 Task: Search one way flight ticket for 5 adults, 1 child, 2 infants in seat and 1 infant on lap in business from Aguadilla: Rafael Hernndez Airport to Fort Wayne: Fort Wayne International Airport on 8-4-2023. Choice of flights is Sun country airlines. Number of bags: 2 checked bags. Outbound departure time preference is 22:00.
Action: Mouse moved to (335, 282)
Screenshot: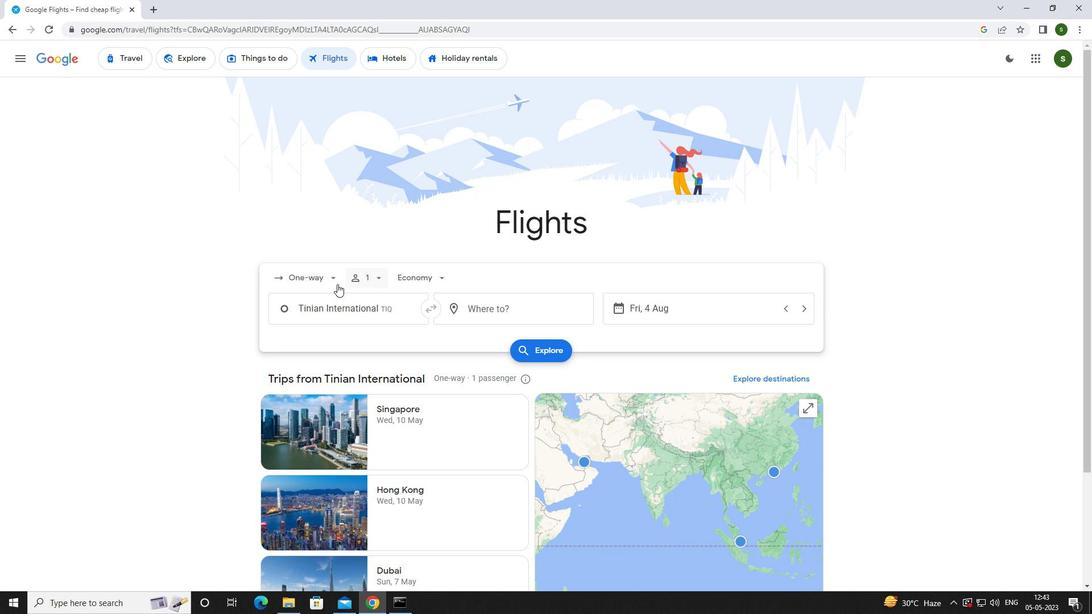 
Action: Mouse pressed left at (335, 282)
Screenshot: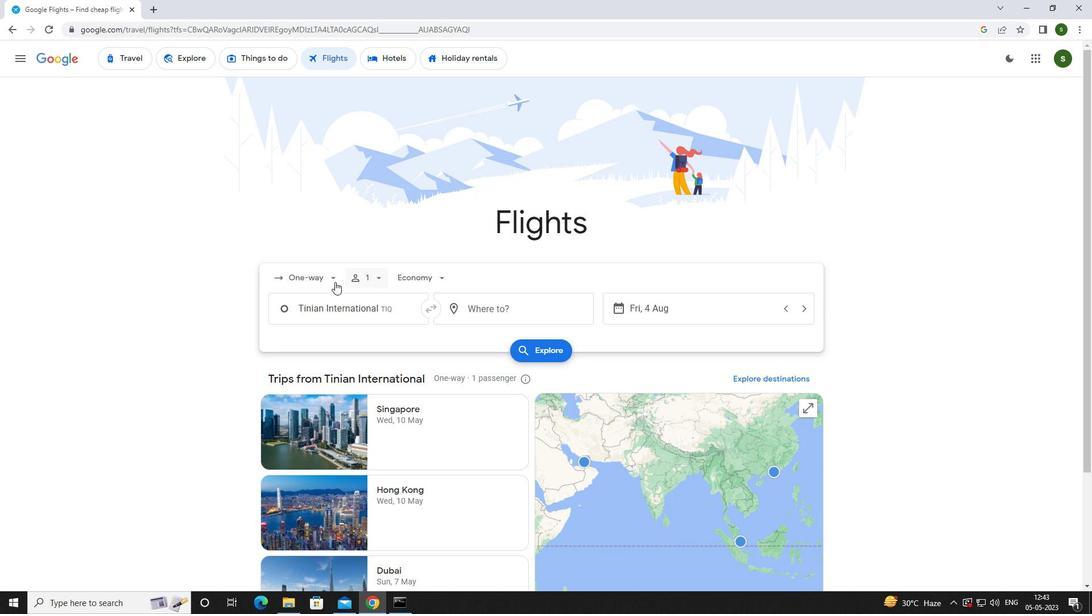 
Action: Mouse moved to (326, 324)
Screenshot: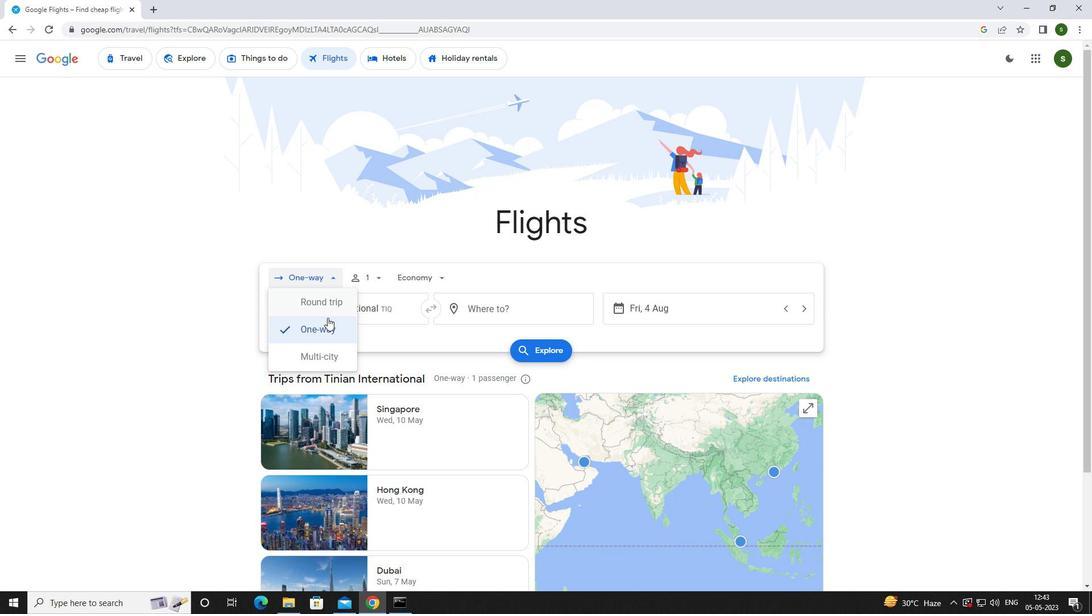 
Action: Mouse pressed left at (326, 324)
Screenshot: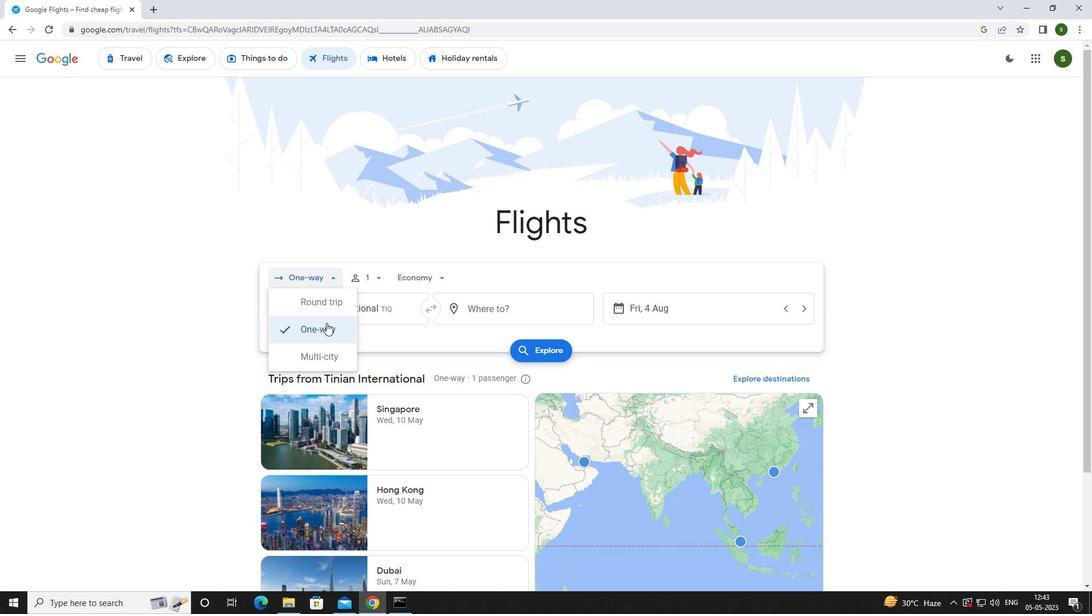 
Action: Mouse moved to (376, 279)
Screenshot: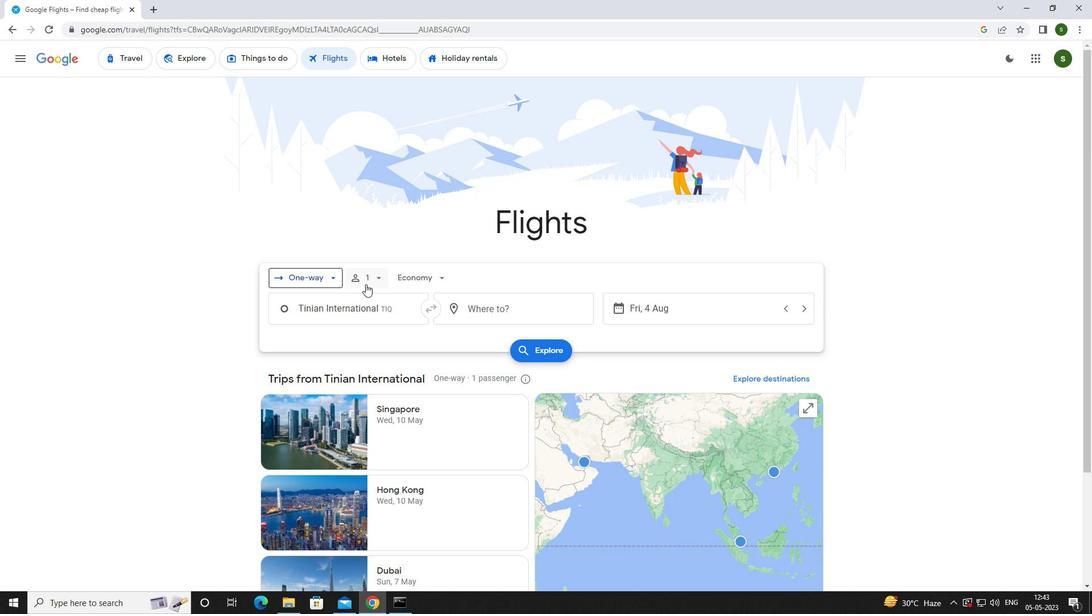 
Action: Mouse pressed left at (376, 279)
Screenshot: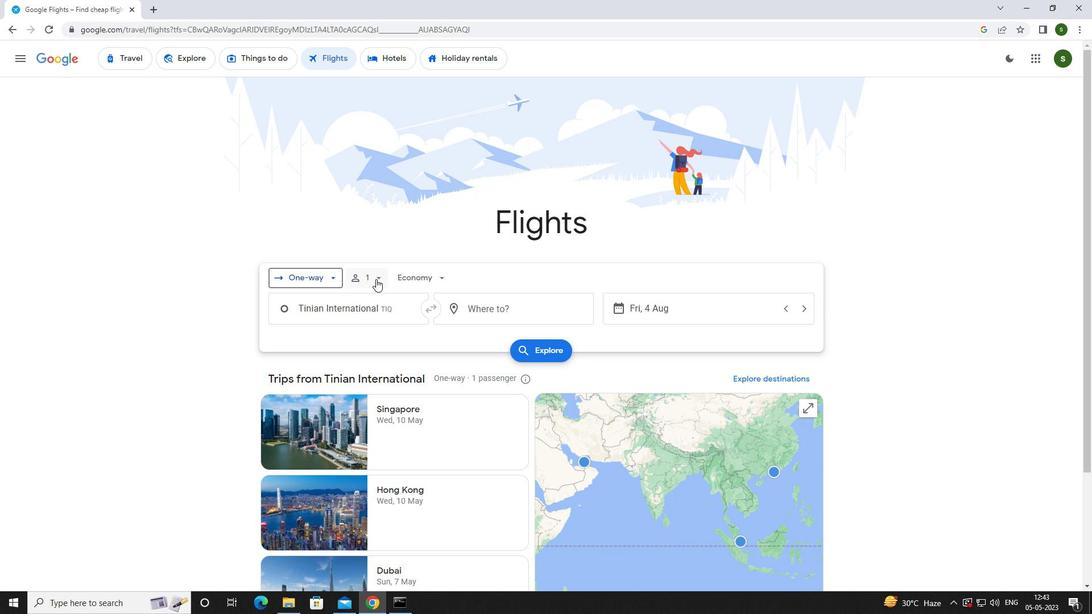 
Action: Mouse moved to (463, 301)
Screenshot: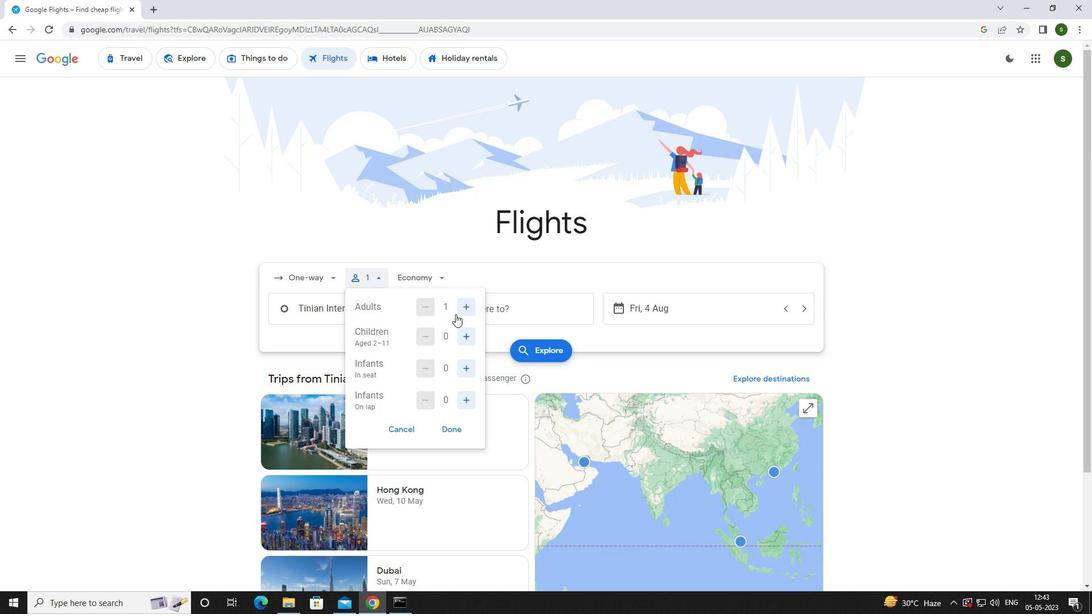 
Action: Mouse pressed left at (463, 301)
Screenshot: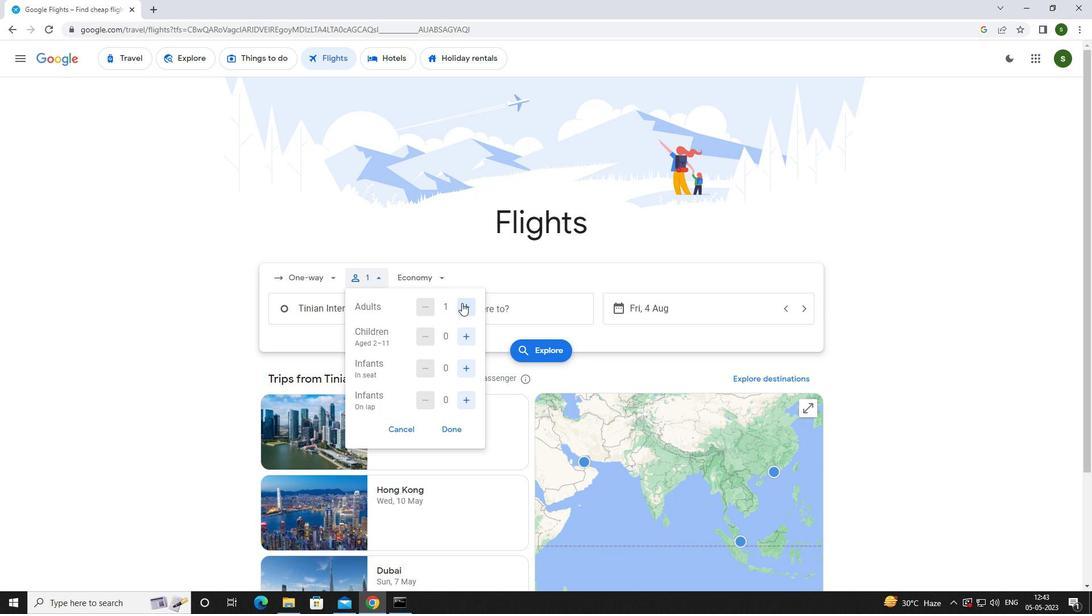 
Action: Mouse pressed left at (463, 301)
Screenshot: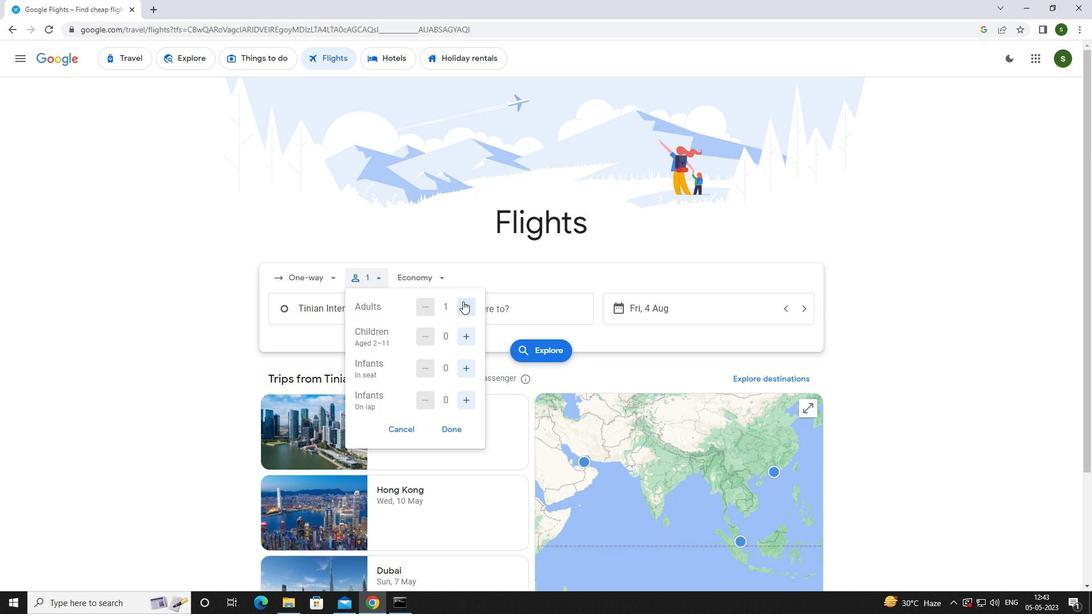 
Action: Mouse pressed left at (463, 301)
Screenshot: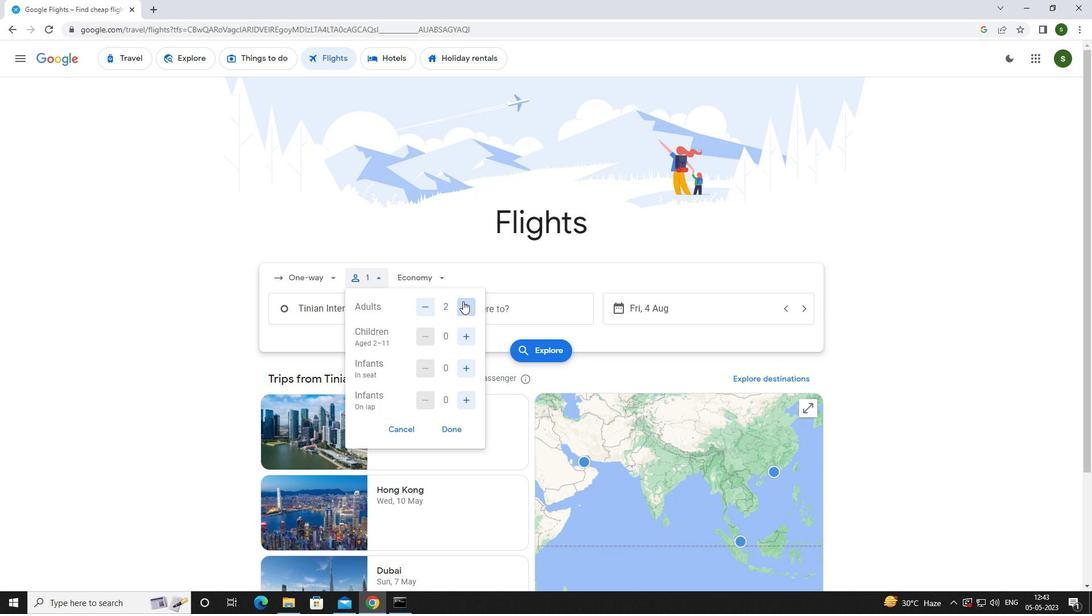 
Action: Mouse pressed left at (463, 301)
Screenshot: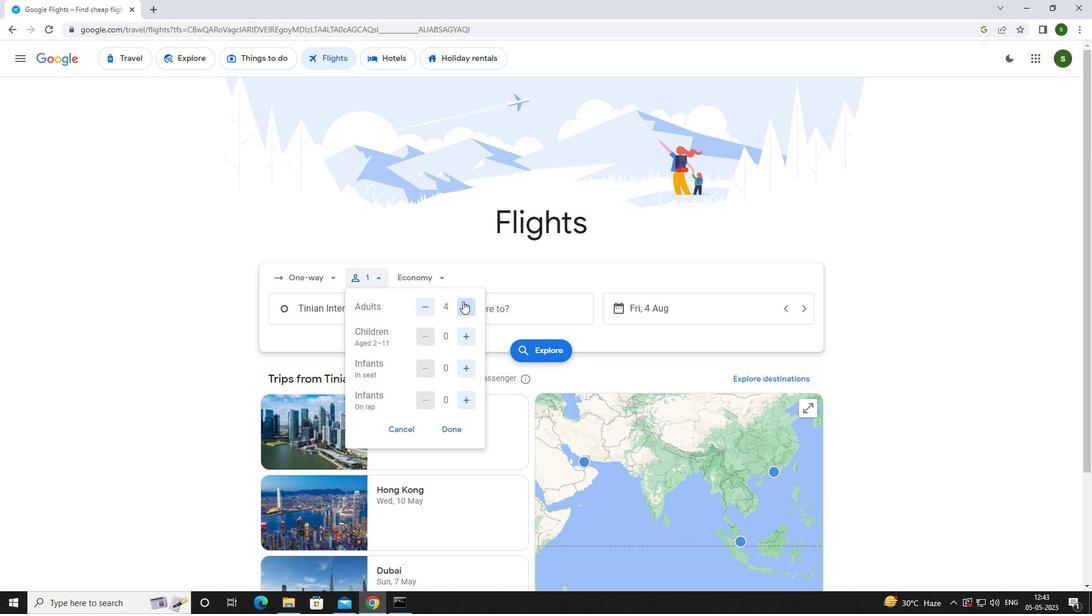 
Action: Mouse moved to (466, 330)
Screenshot: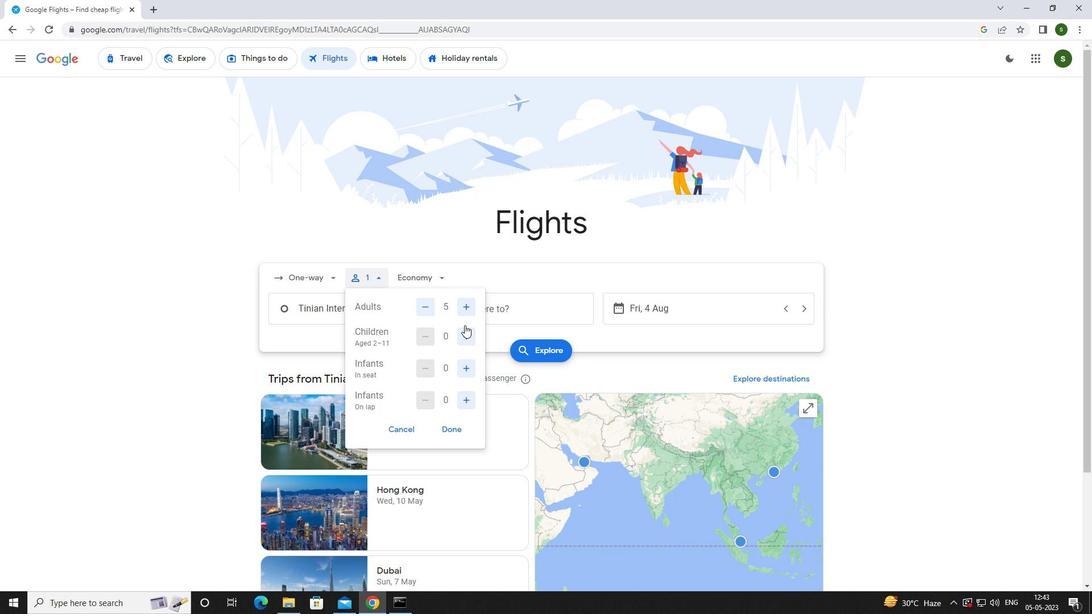 
Action: Mouse pressed left at (466, 330)
Screenshot: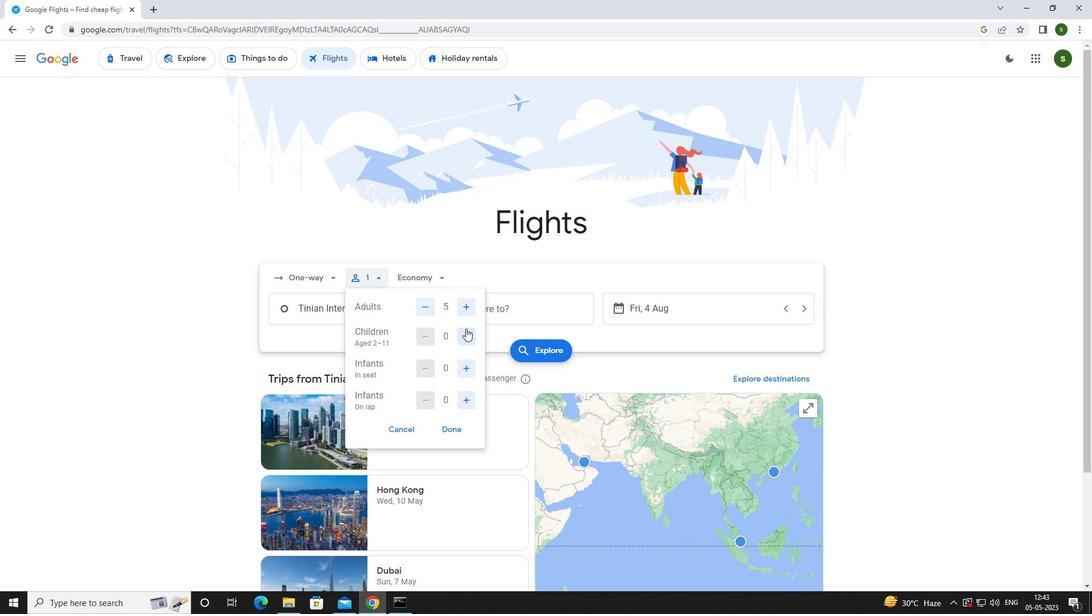 
Action: Mouse moved to (466, 364)
Screenshot: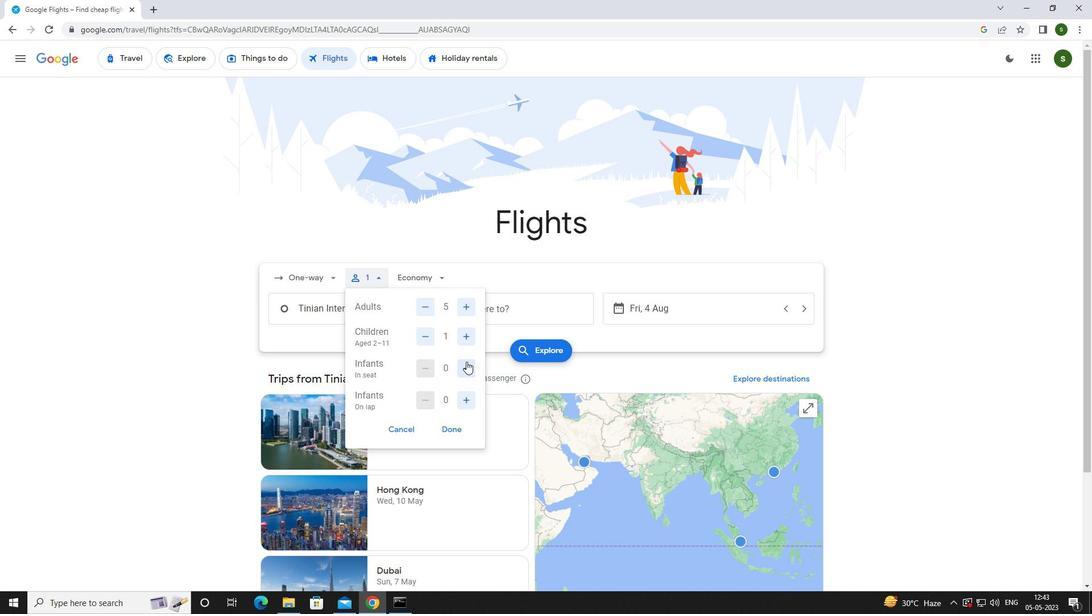 
Action: Mouse pressed left at (466, 364)
Screenshot: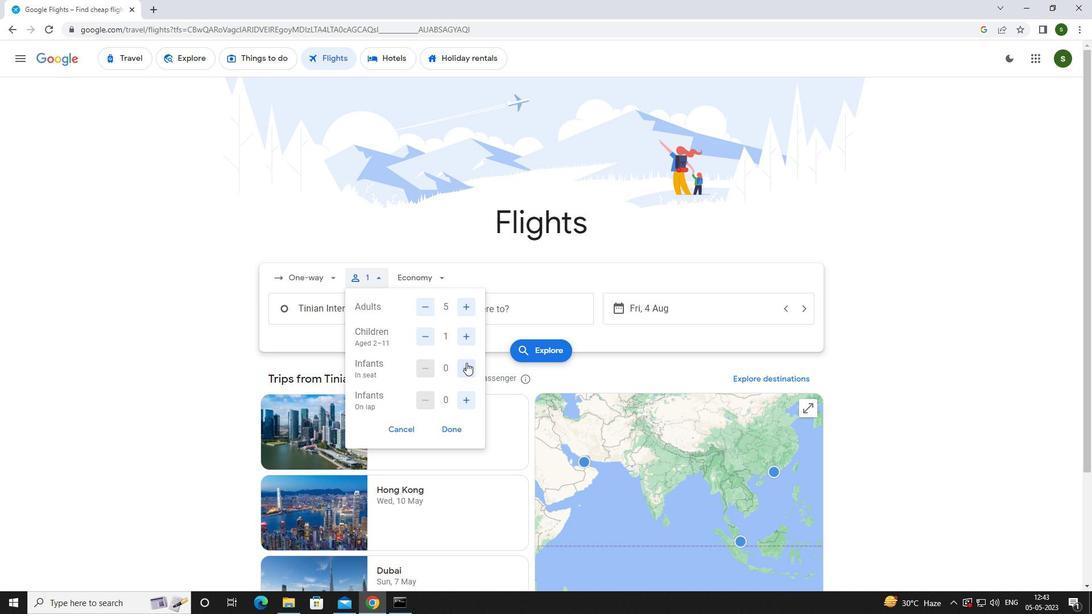 
Action: Mouse moved to (466, 364)
Screenshot: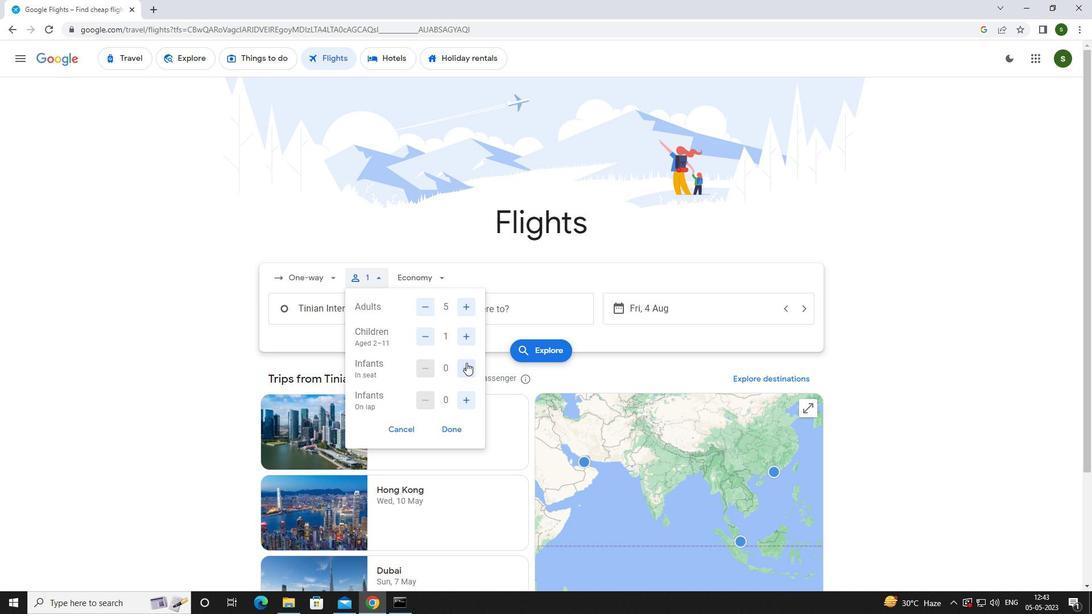 
Action: Mouse pressed left at (466, 364)
Screenshot: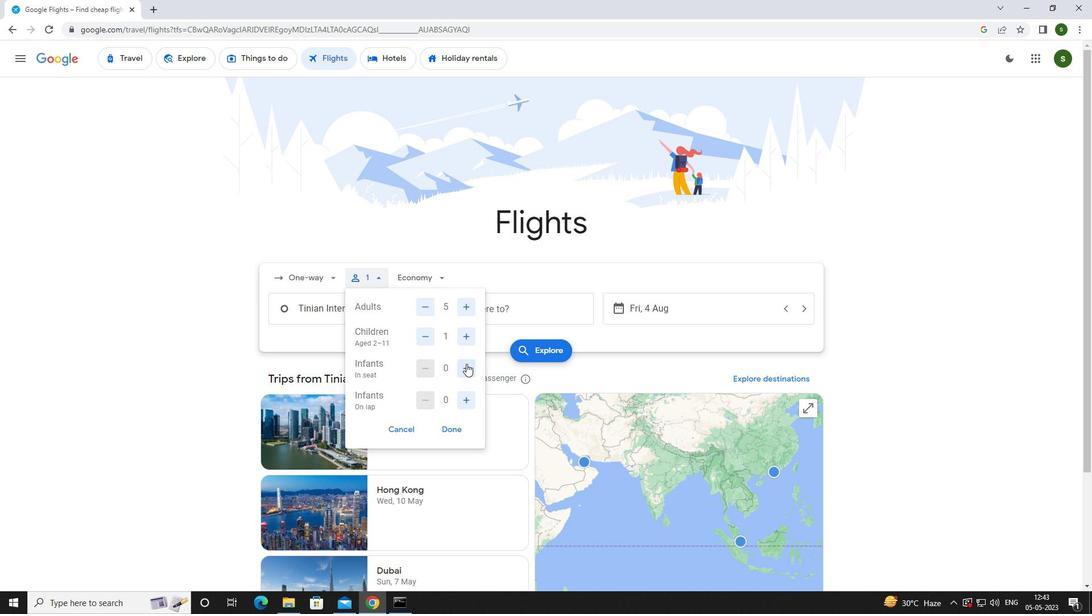 
Action: Mouse moved to (461, 402)
Screenshot: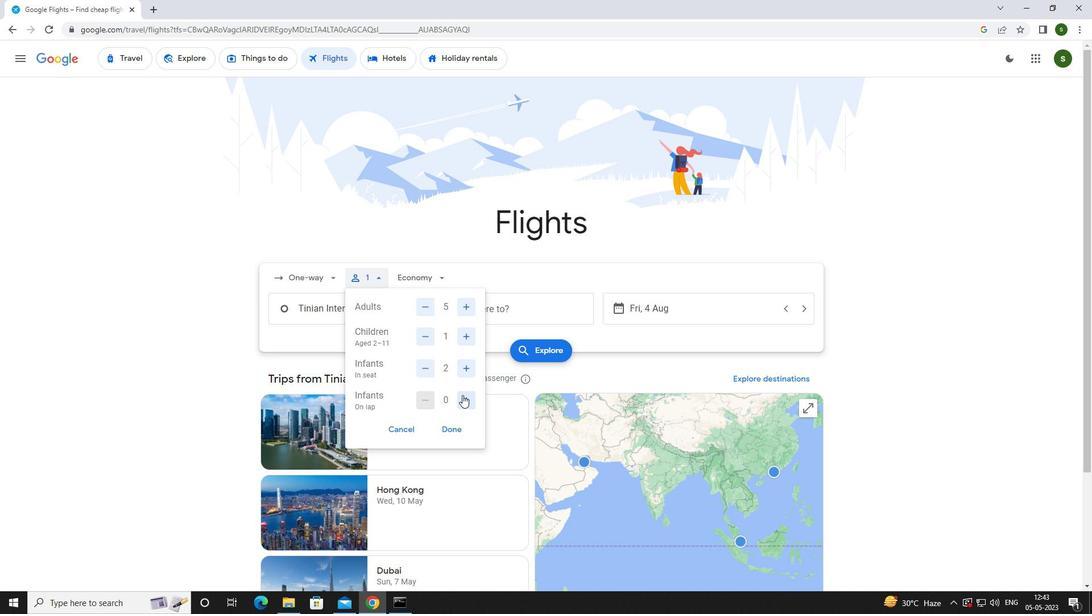 
Action: Mouse pressed left at (461, 402)
Screenshot: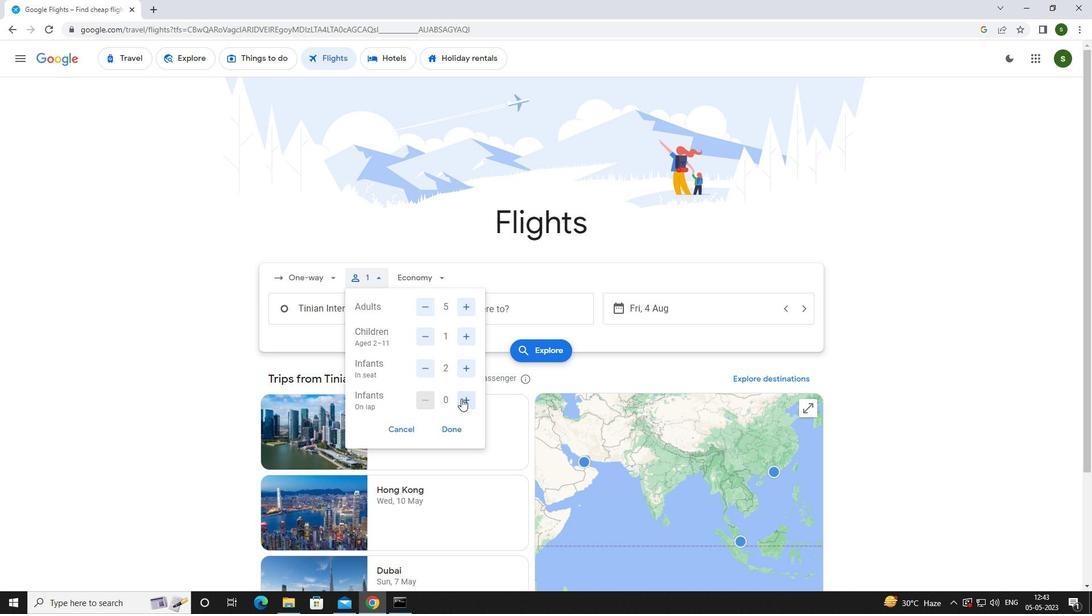 
Action: Mouse moved to (447, 279)
Screenshot: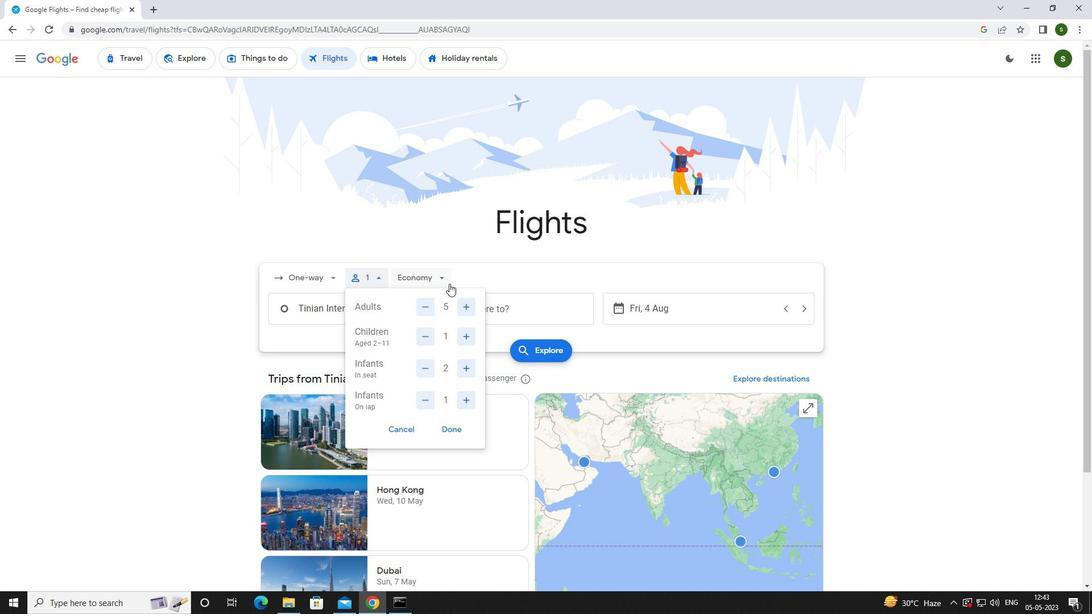
Action: Mouse pressed left at (447, 279)
Screenshot: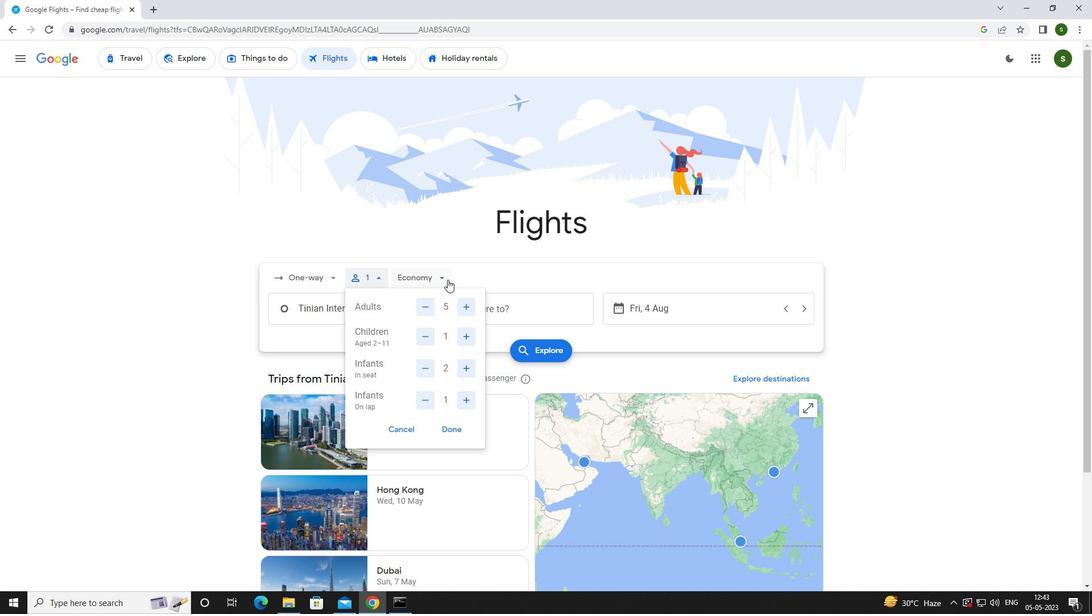 
Action: Mouse moved to (451, 353)
Screenshot: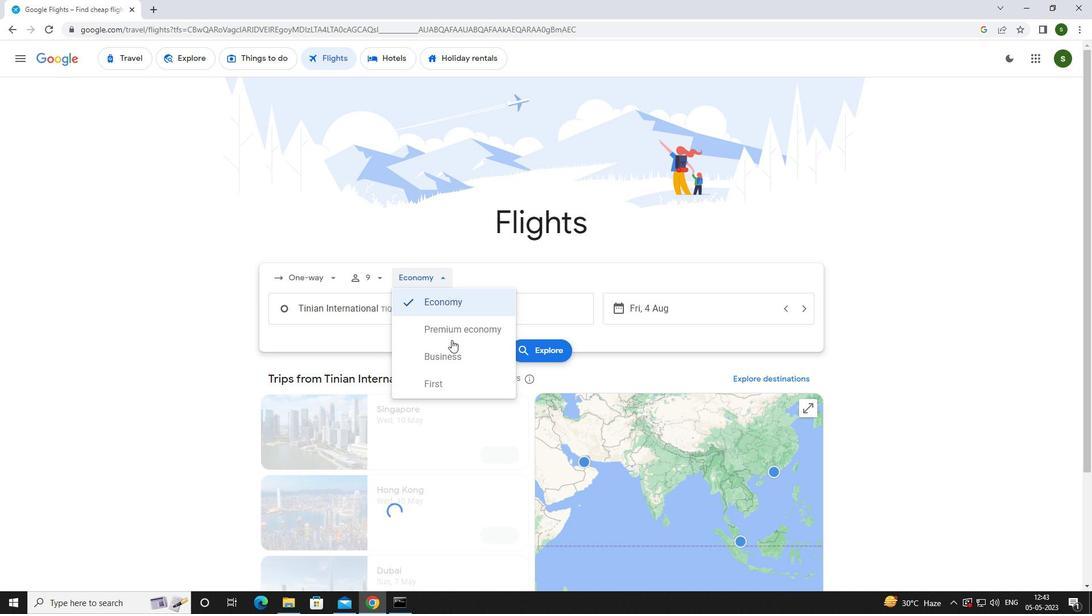 
Action: Mouse pressed left at (451, 353)
Screenshot: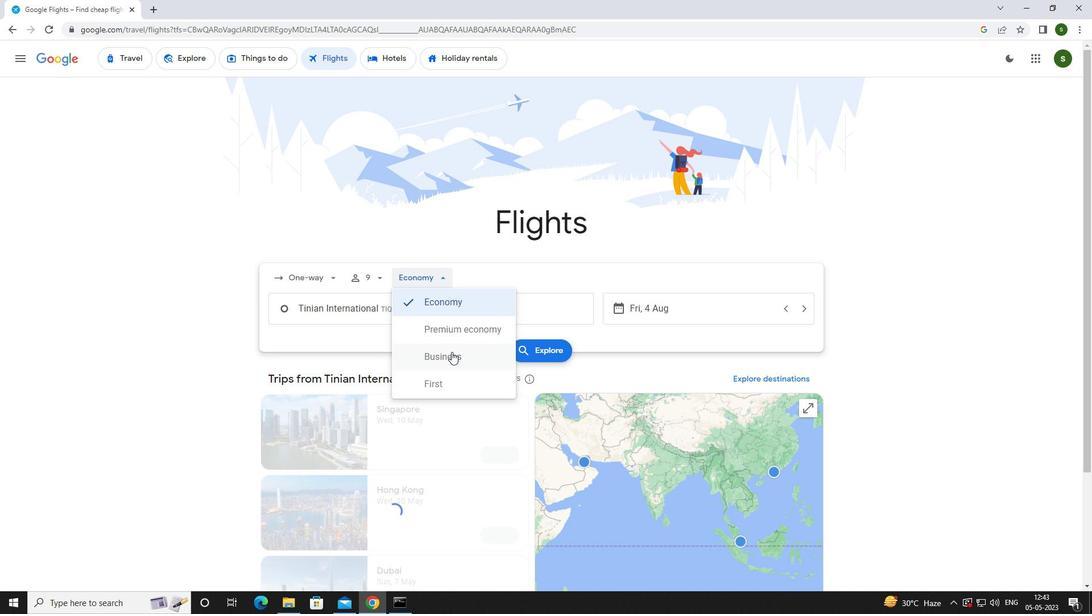 
Action: Mouse moved to (408, 309)
Screenshot: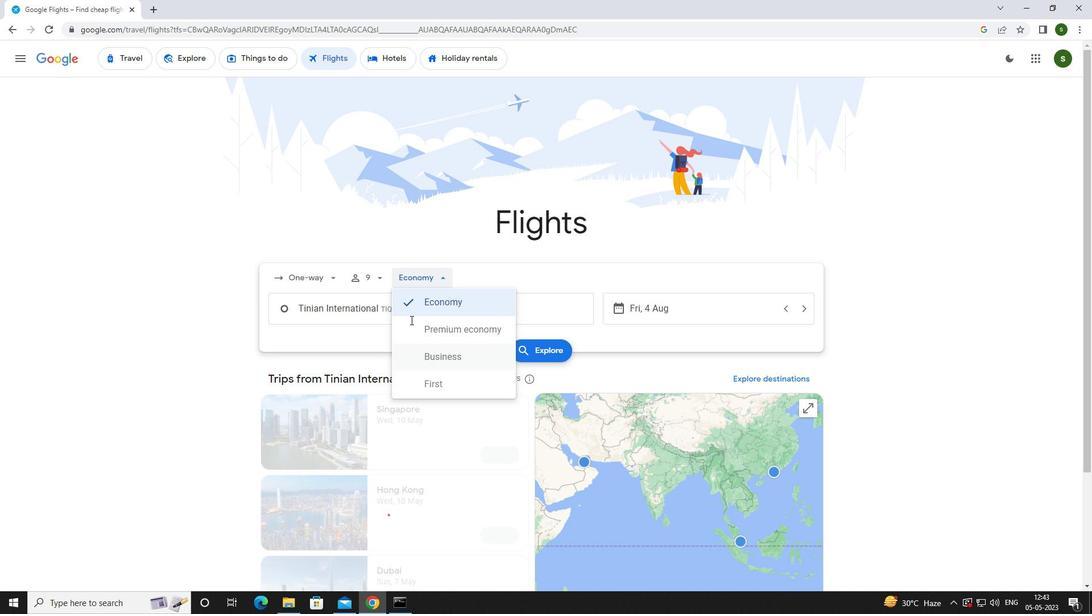 
Action: Mouse pressed left at (408, 309)
Screenshot: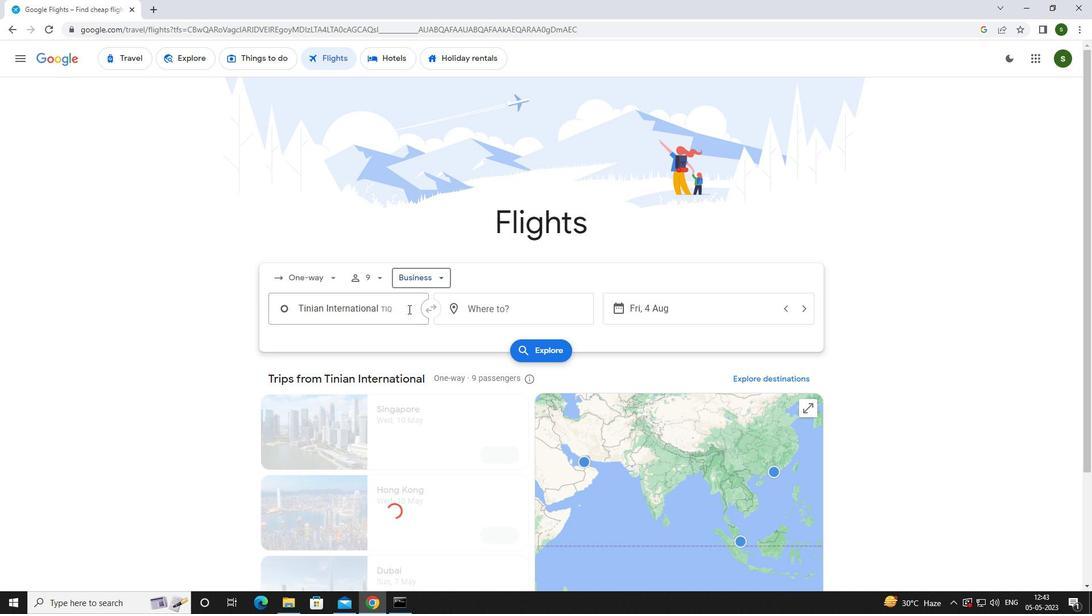 
Action: Key pressed <Key.caps_lock>a<Key.caps_lock>guadil
Screenshot: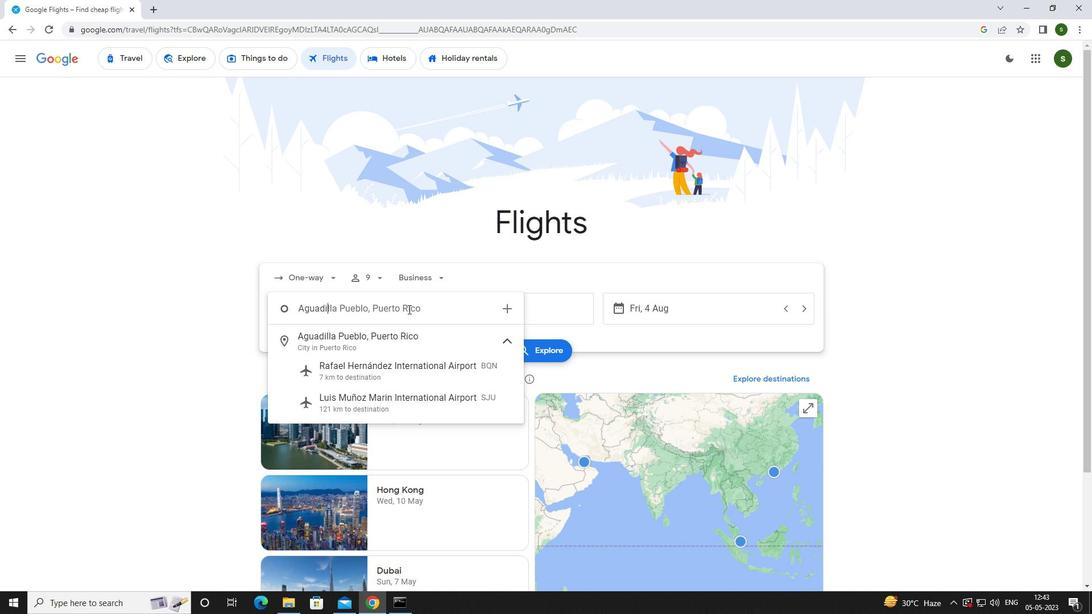 
Action: Mouse moved to (418, 368)
Screenshot: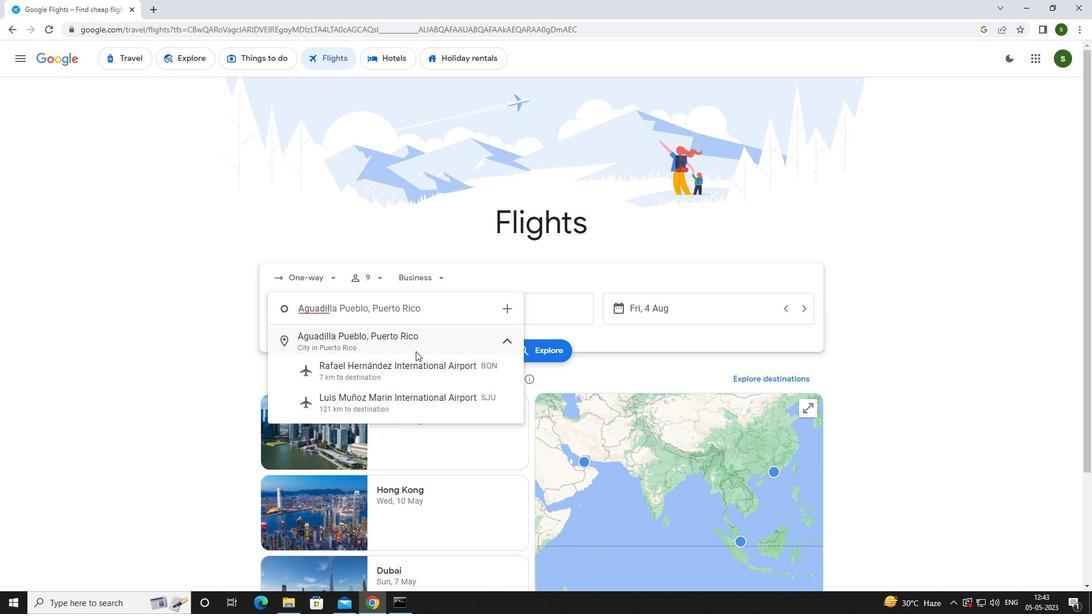 
Action: Mouse pressed left at (418, 368)
Screenshot: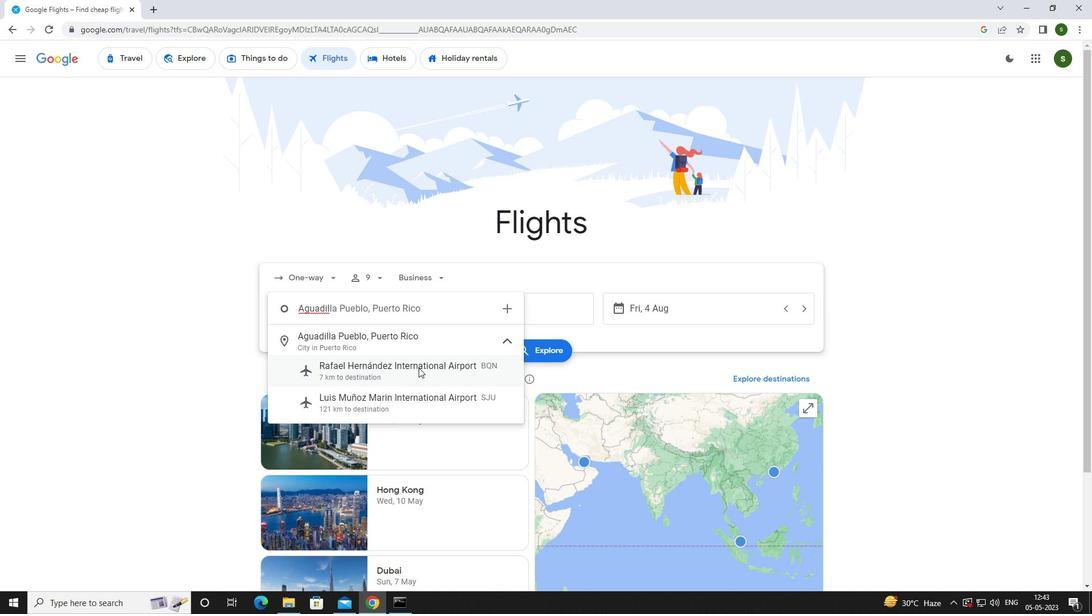 
Action: Mouse moved to (499, 304)
Screenshot: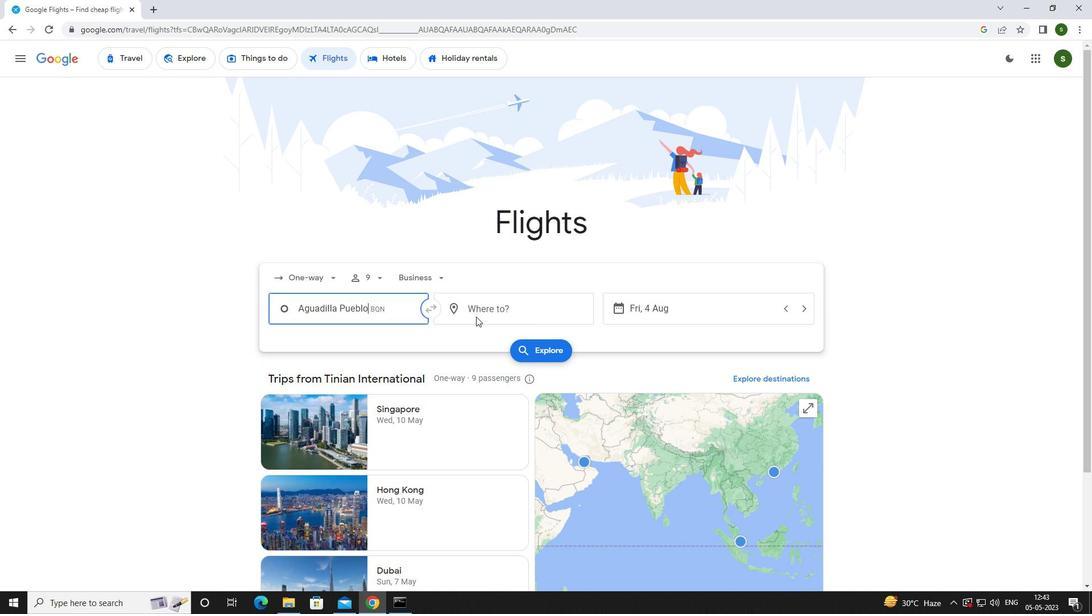 
Action: Mouse pressed left at (499, 304)
Screenshot: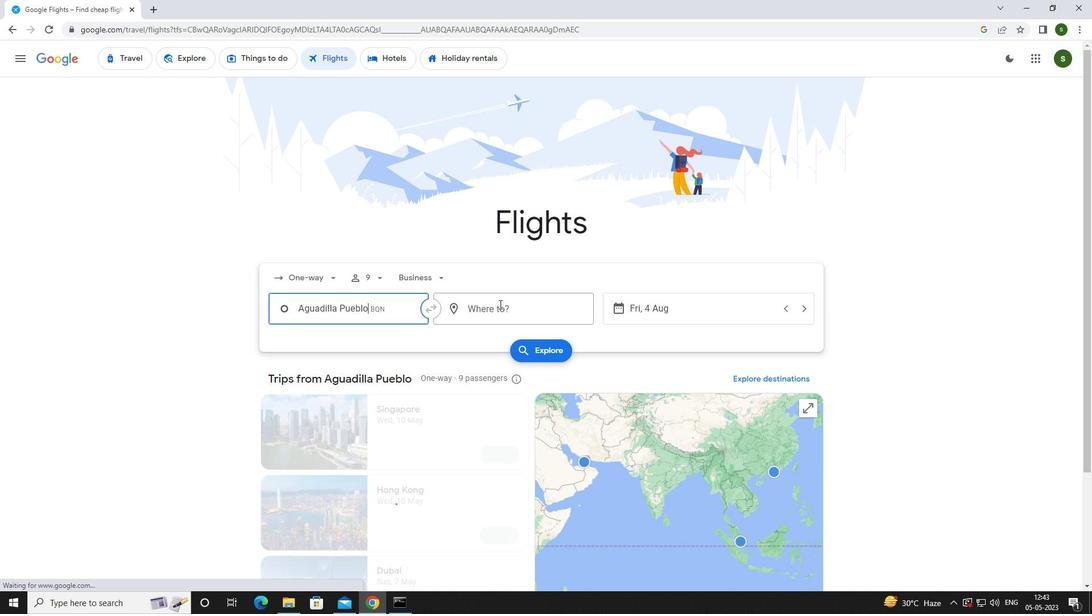 
Action: Key pressed <Key.caps_lock>f<Key.caps_lock>ort<Key.space><Key.caps_lock>w<Key.caps_lock>ay
Screenshot: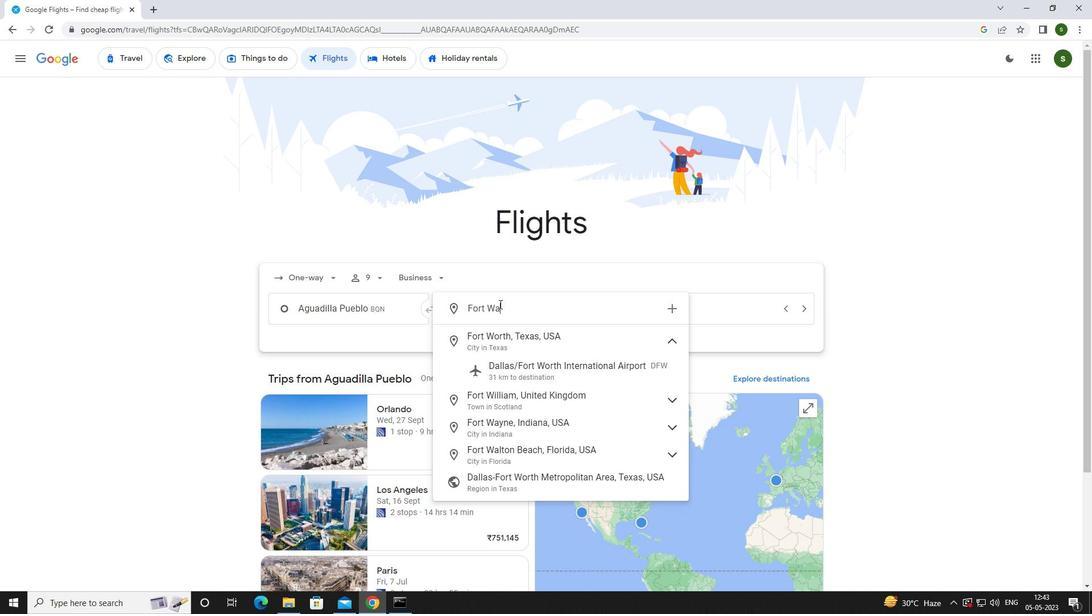 
Action: Mouse moved to (528, 367)
Screenshot: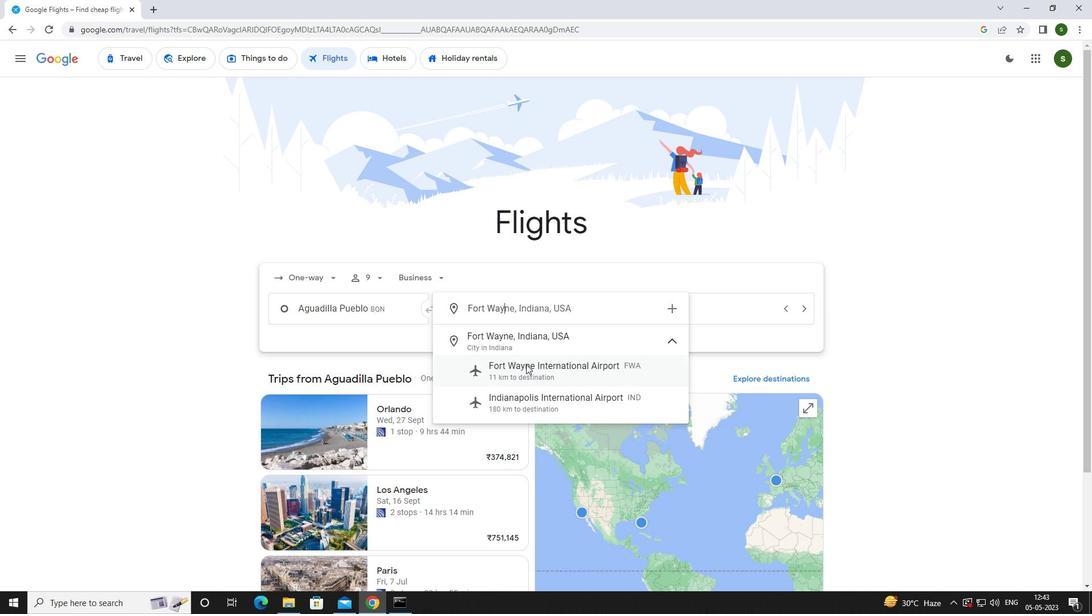 
Action: Mouse pressed left at (528, 367)
Screenshot: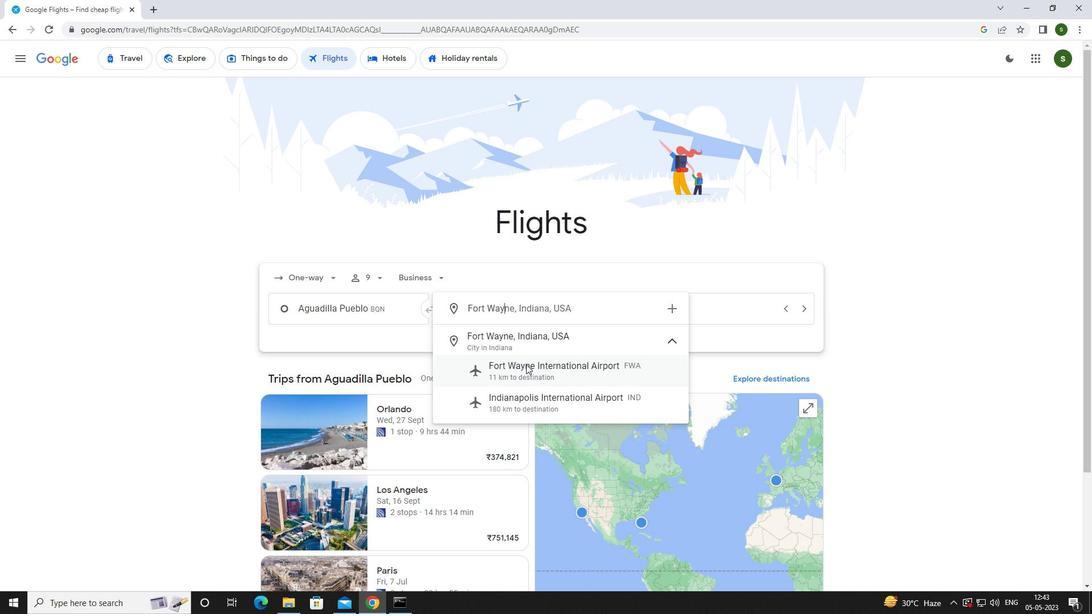 
Action: Mouse moved to (677, 309)
Screenshot: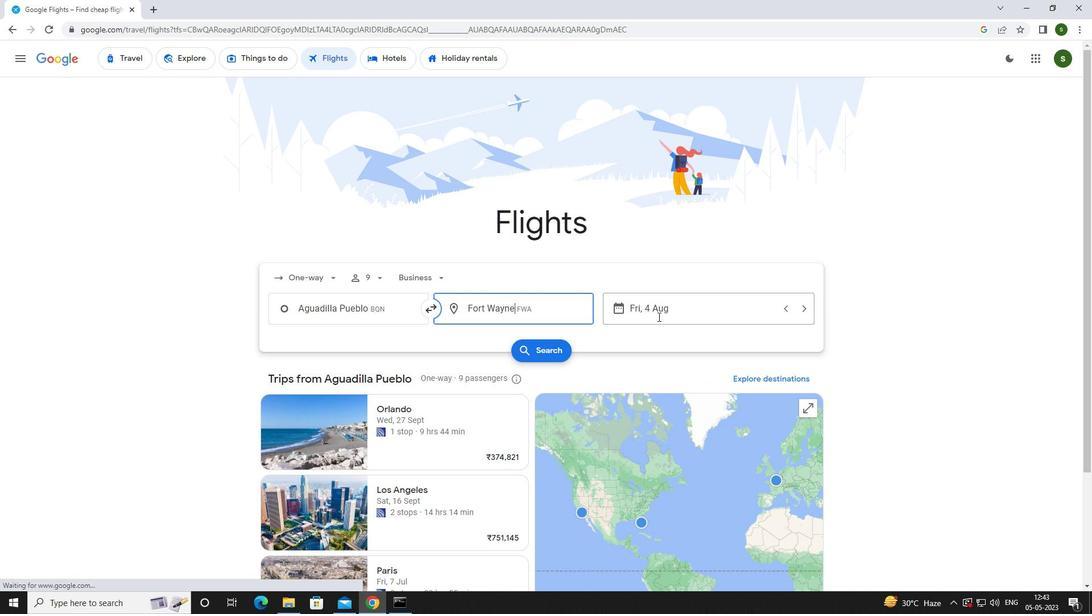 
Action: Mouse pressed left at (677, 309)
Screenshot: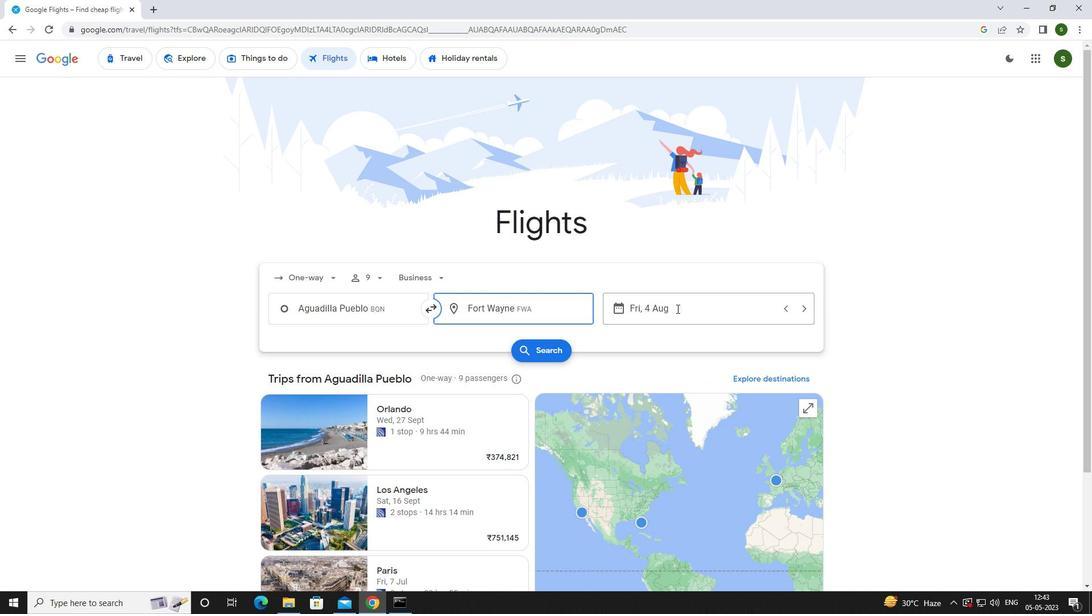 
Action: Mouse moved to (548, 384)
Screenshot: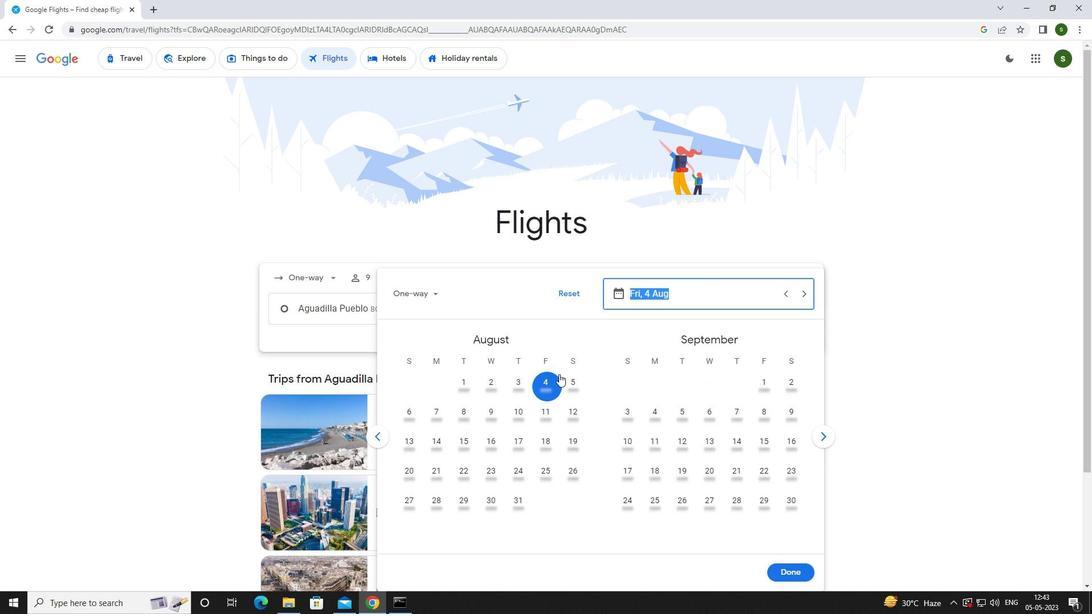 
Action: Mouse pressed left at (548, 384)
Screenshot: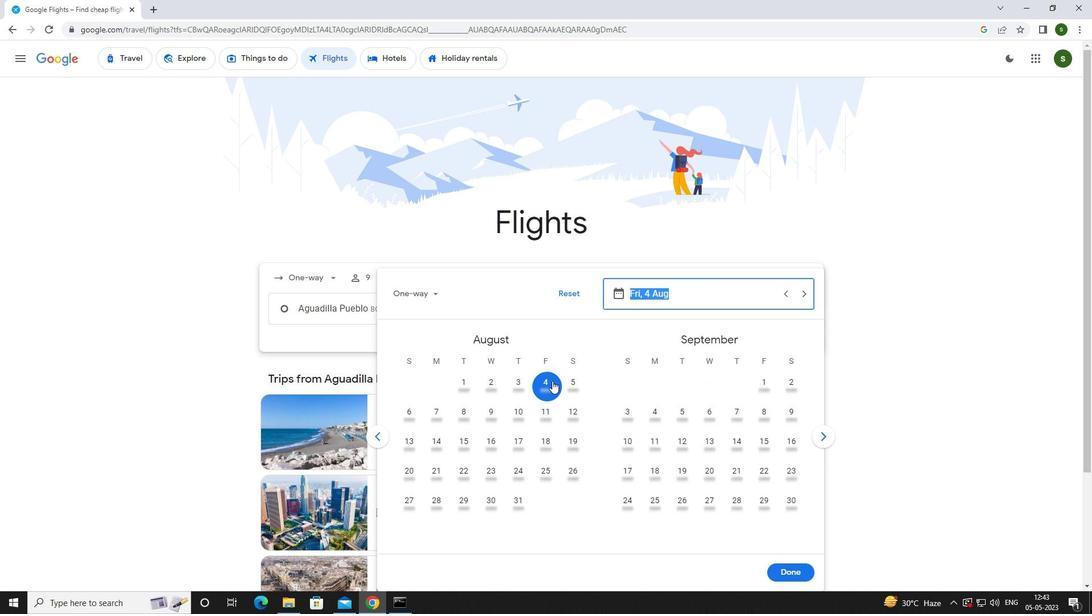 
Action: Mouse moved to (783, 576)
Screenshot: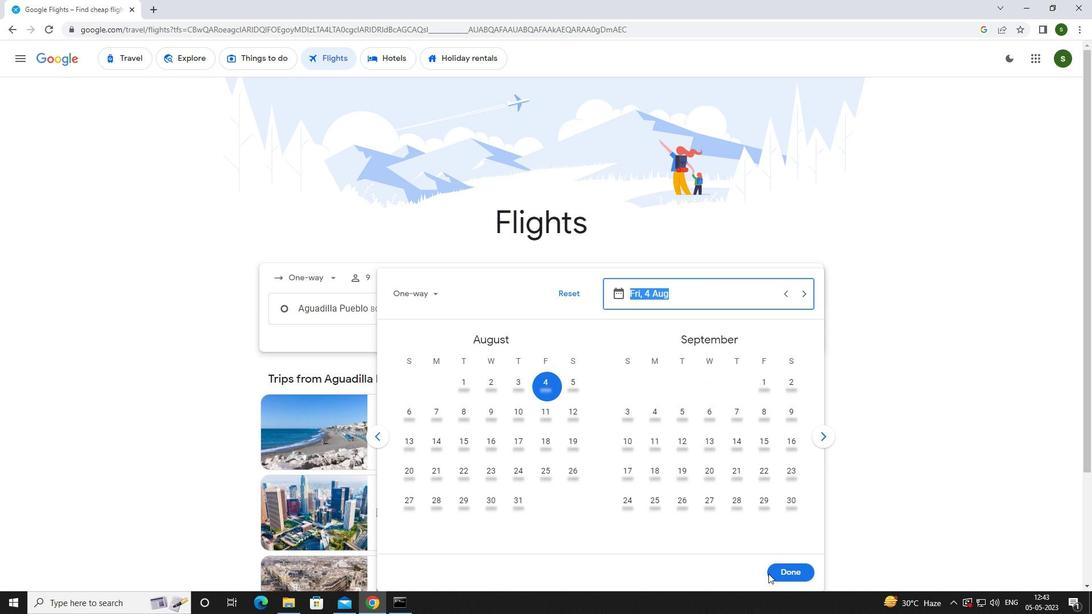 
Action: Mouse pressed left at (783, 576)
Screenshot: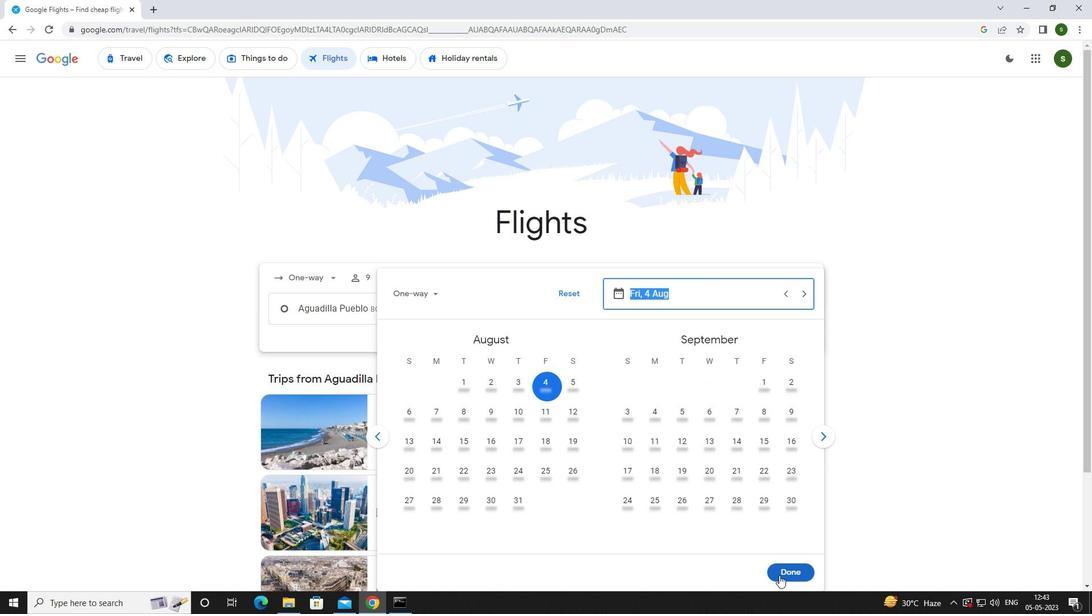 
Action: Mouse moved to (526, 348)
Screenshot: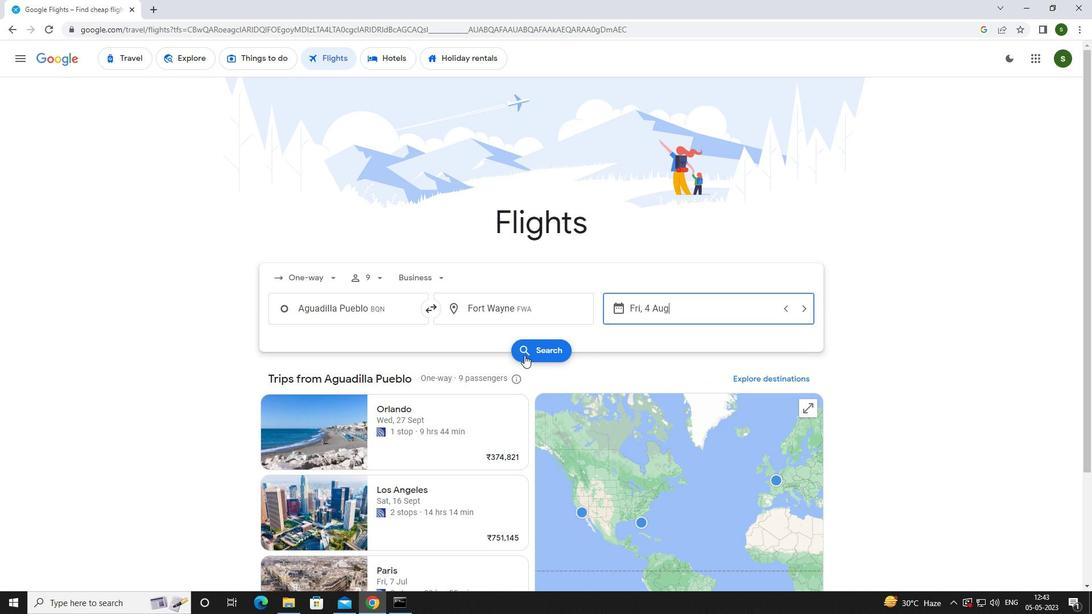 
Action: Mouse pressed left at (526, 348)
Screenshot: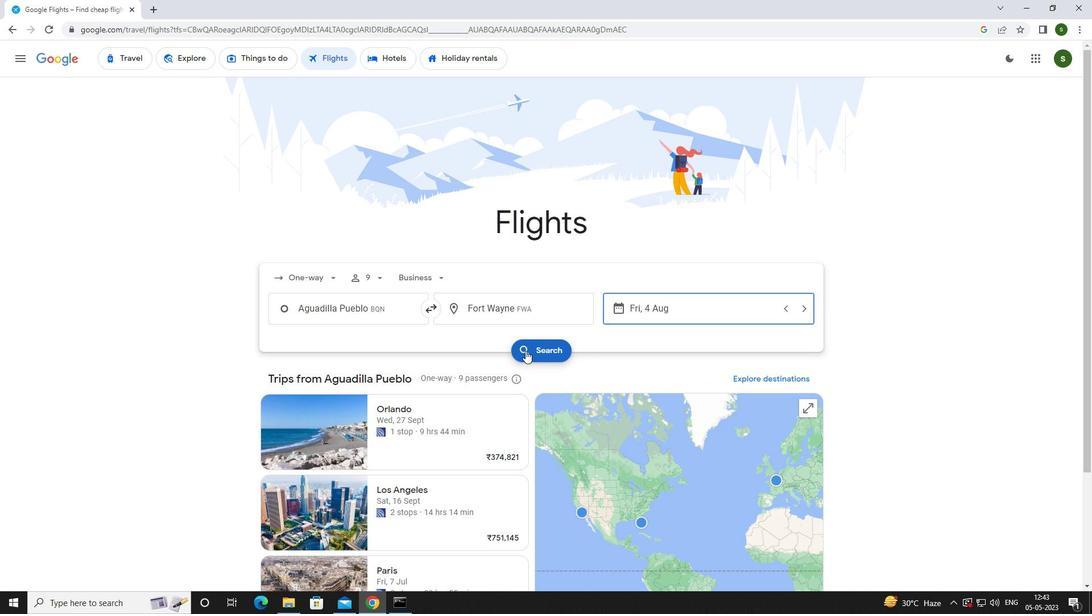 
Action: Mouse moved to (291, 163)
Screenshot: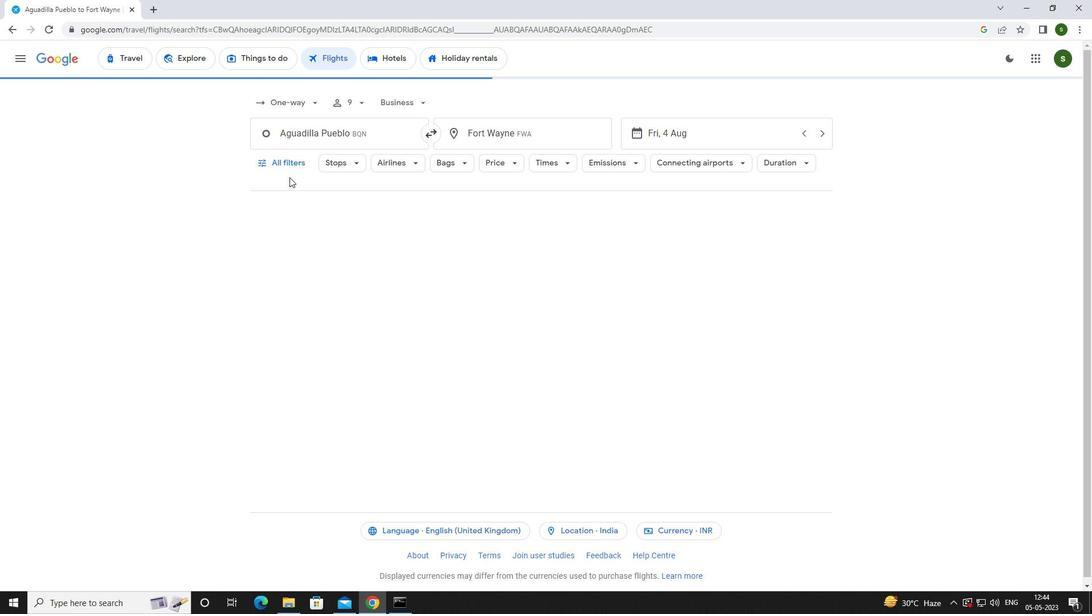 
Action: Mouse pressed left at (291, 163)
Screenshot: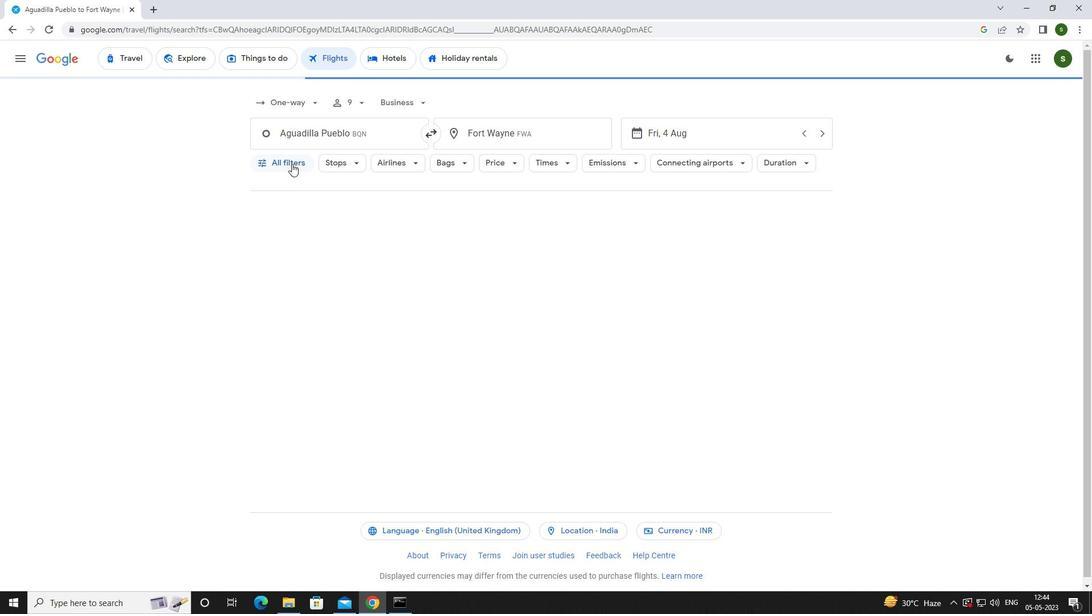 
Action: Mouse moved to (421, 407)
Screenshot: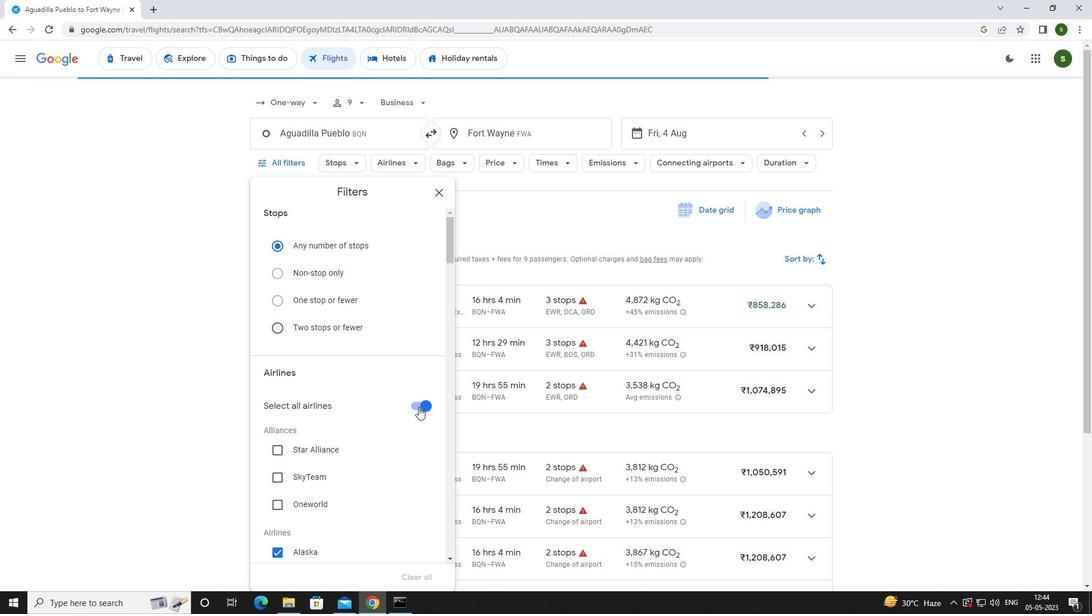 
Action: Mouse pressed left at (421, 407)
Screenshot: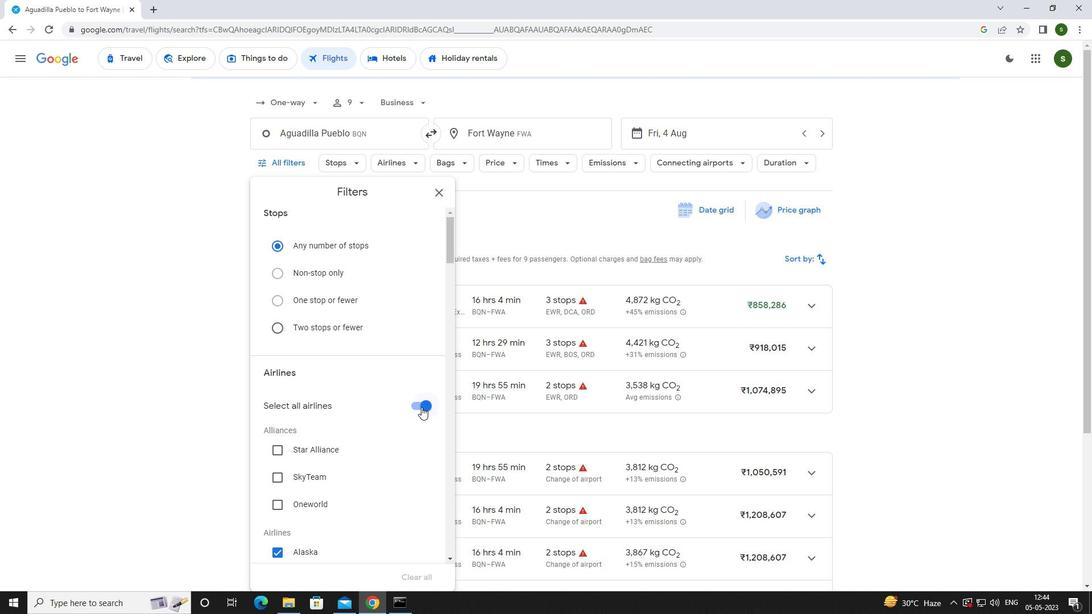 
Action: Mouse moved to (401, 393)
Screenshot: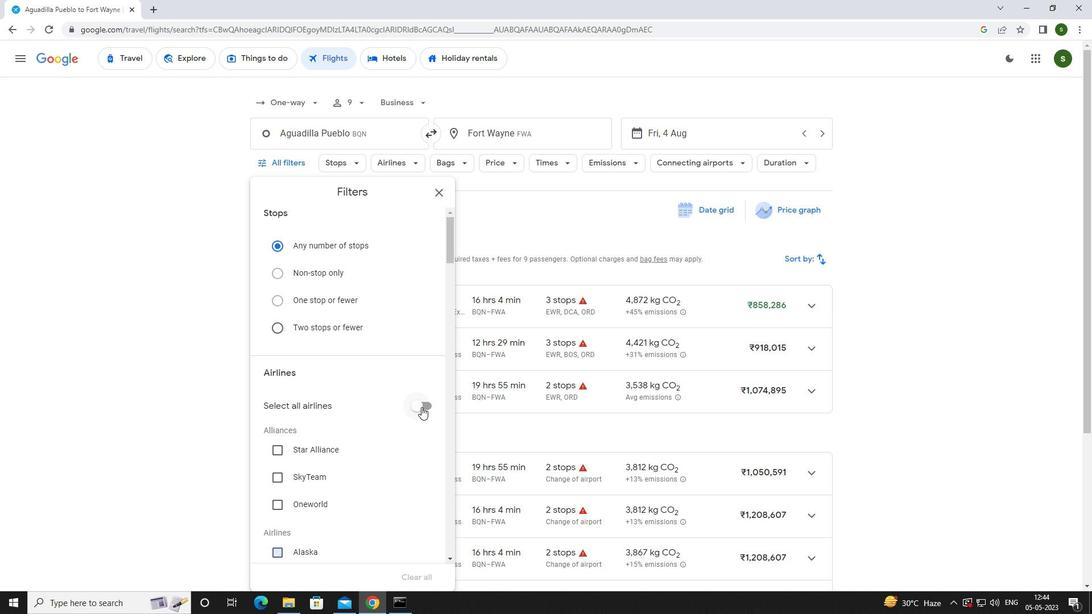 
Action: Mouse scrolled (401, 393) with delta (0, 0)
Screenshot: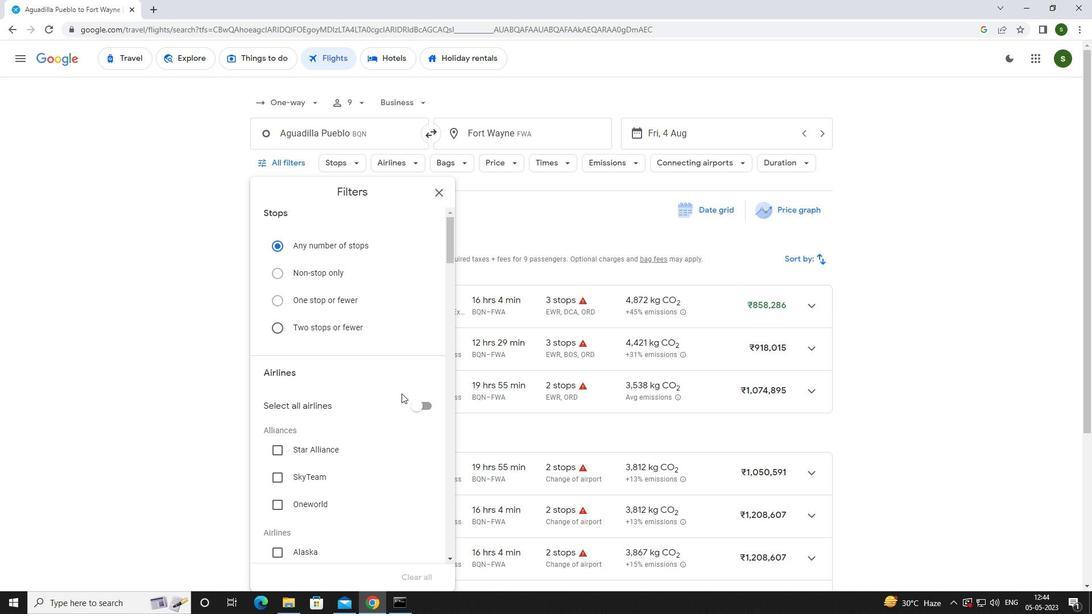 
Action: Mouse scrolled (401, 393) with delta (0, 0)
Screenshot: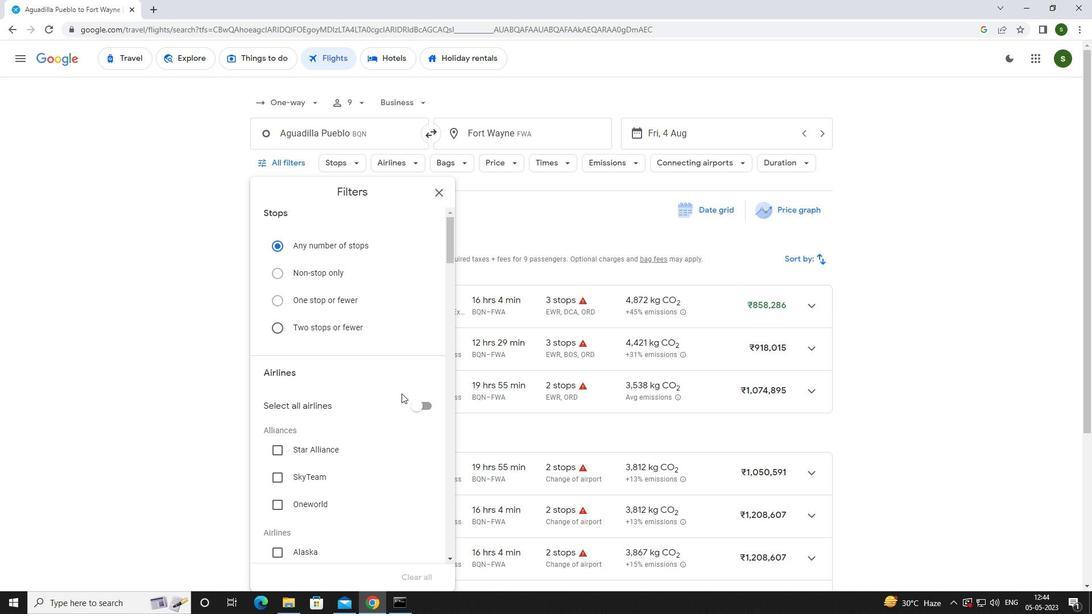 
Action: Mouse scrolled (401, 393) with delta (0, 0)
Screenshot: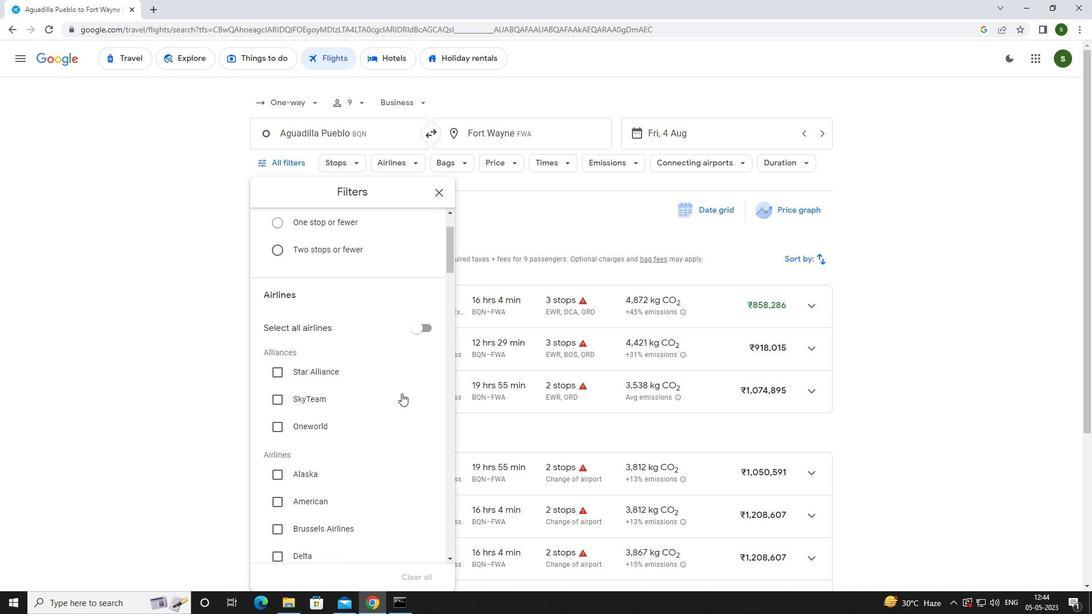 
Action: Mouse scrolled (401, 393) with delta (0, 0)
Screenshot: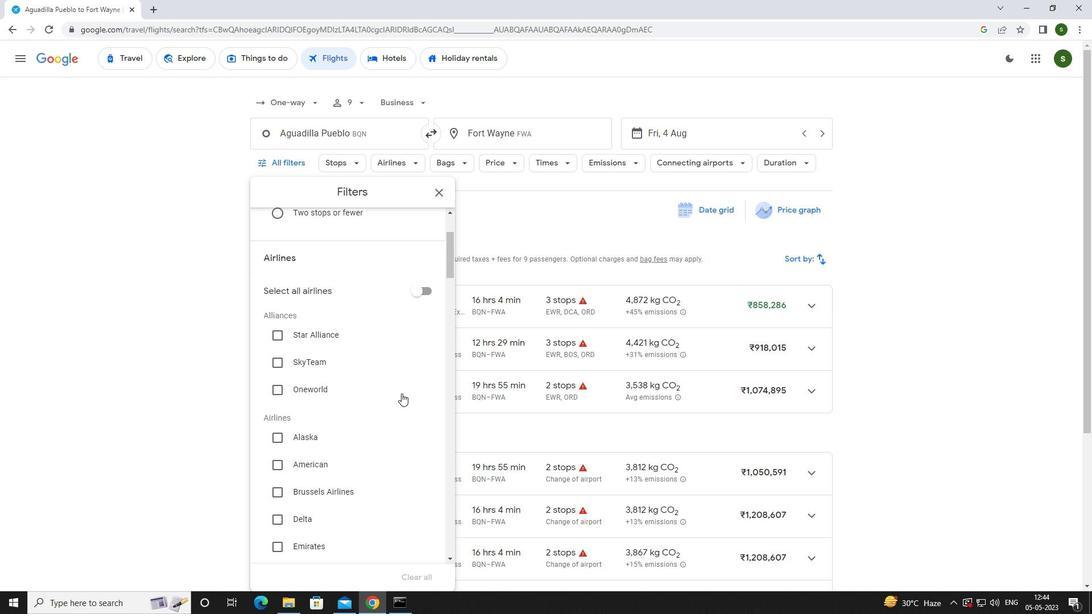 
Action: Mouse scrolled (401, 393) with delta (0, 0)
Screenshot: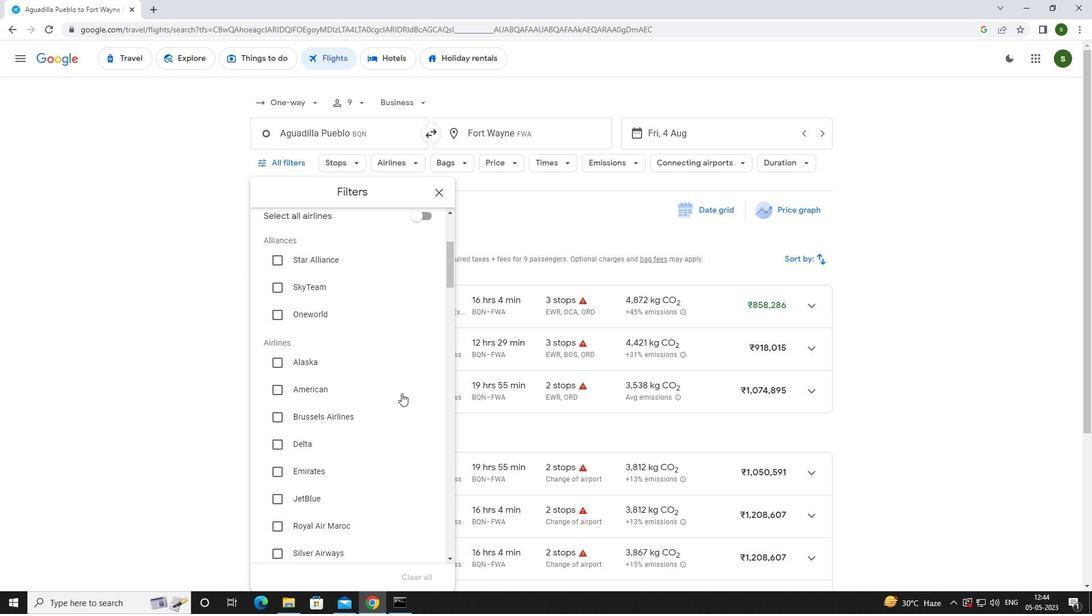 
Action: Mouse scrolled (401, 393) with delta (0, 0)
Screenshot: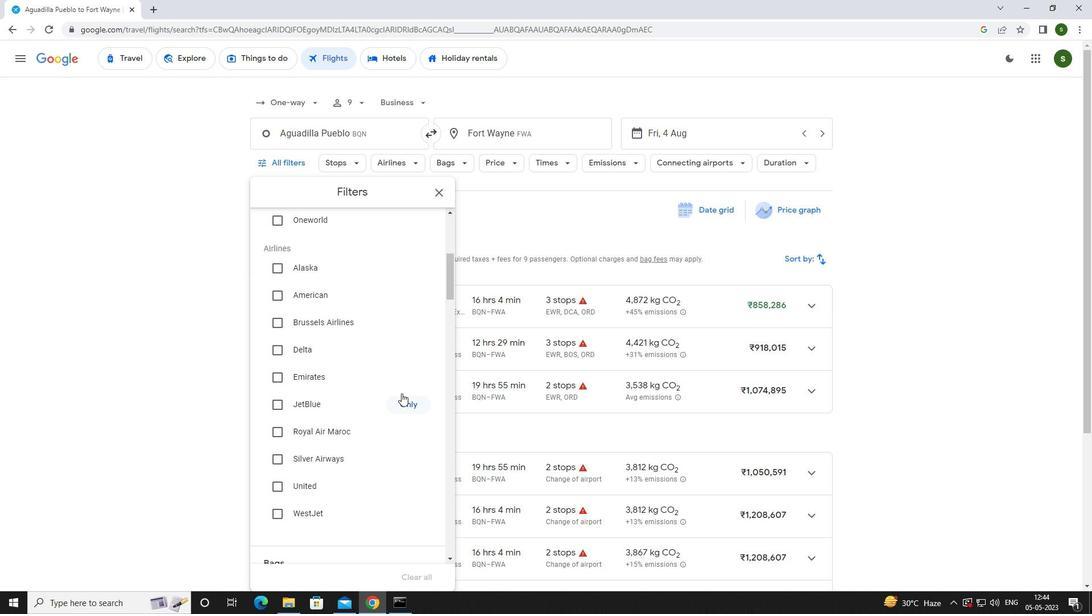 
Action: Mouse scrolled (401, 393) with delta (0, 0)
Screenshot: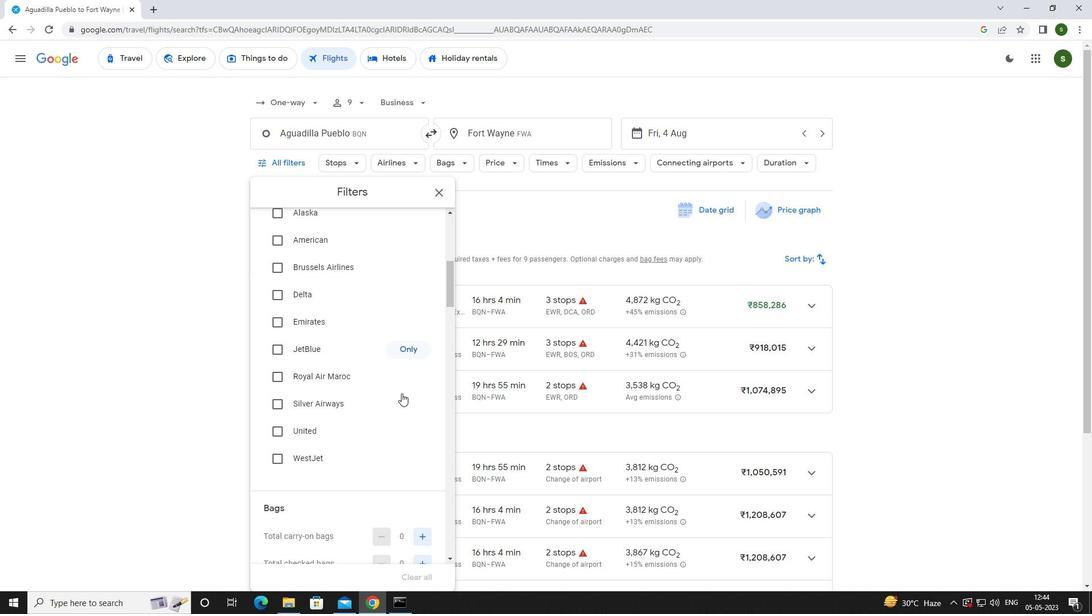 
Action: Mouse scrolled (401, 393) with delta (0, 0)
Screenshot: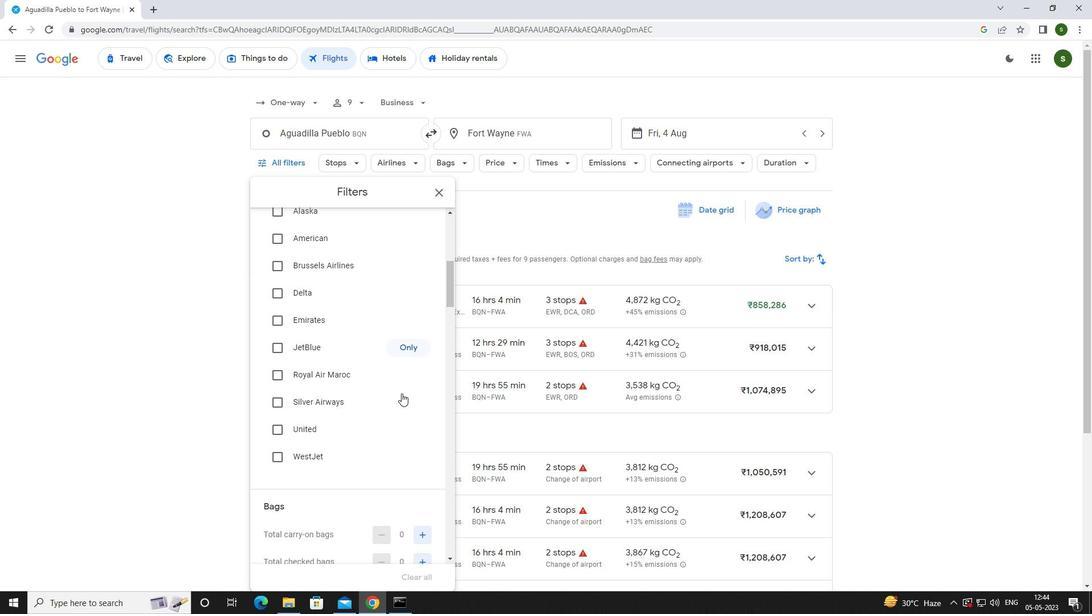 
Action: Mouse scrolled (401, 393) with delta (0, 0)
Screenshot: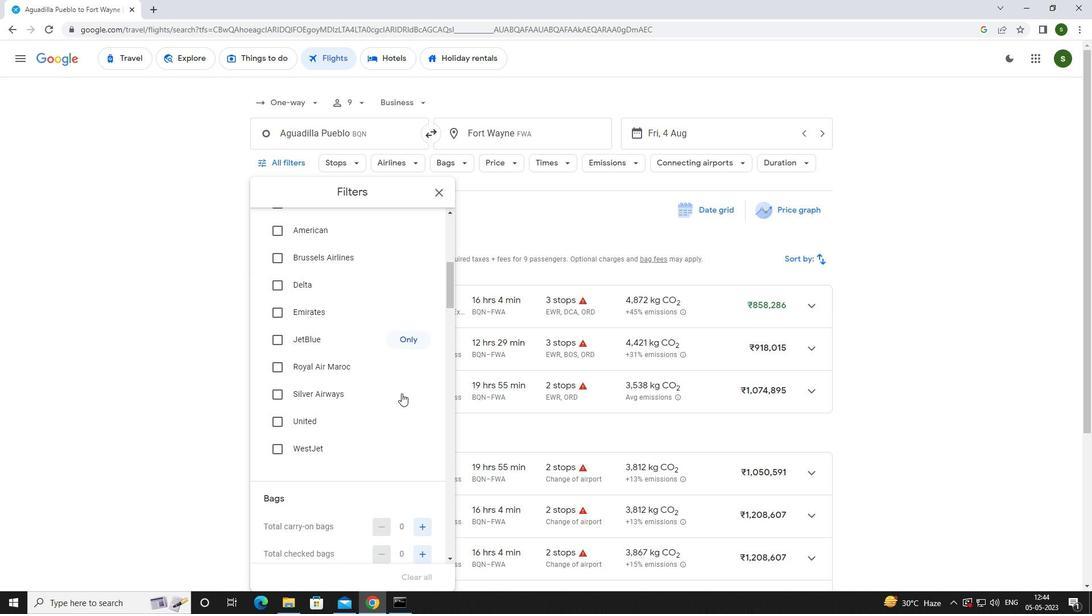 
Action: Mouse moved to (421, 391)
Screenshot: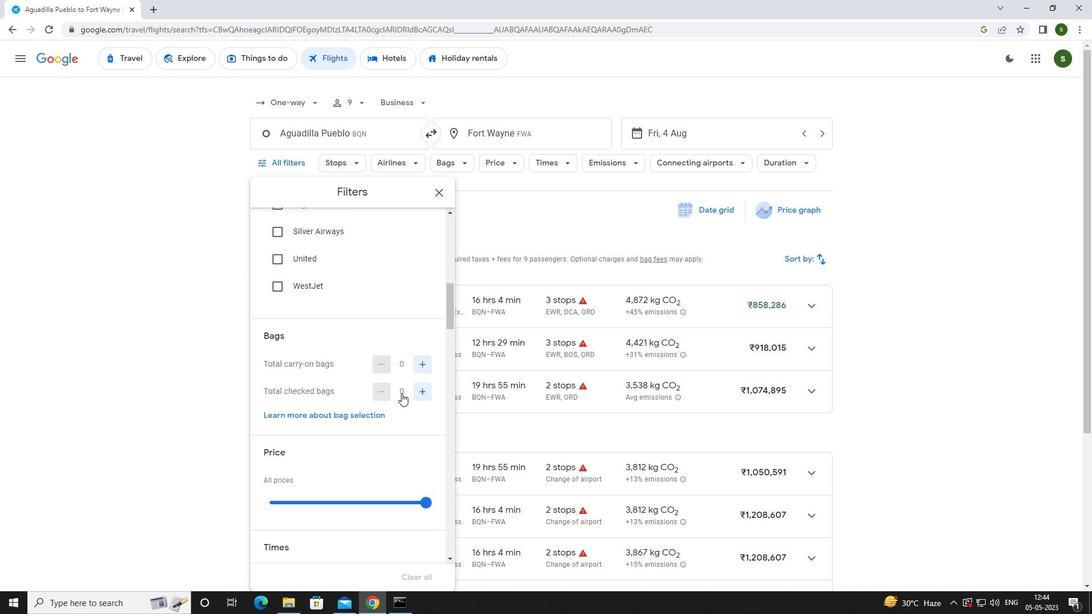 
Action: Mouse pressed left at (421, 391)
Screenshot: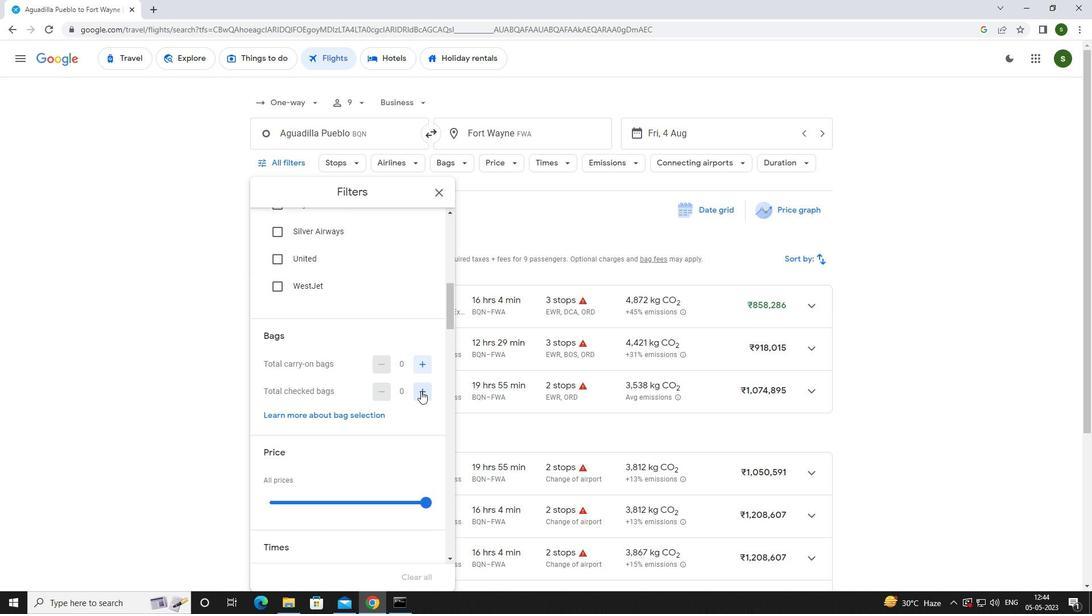 
Action: Mouse pressed left at (421, 391)
Screenshot: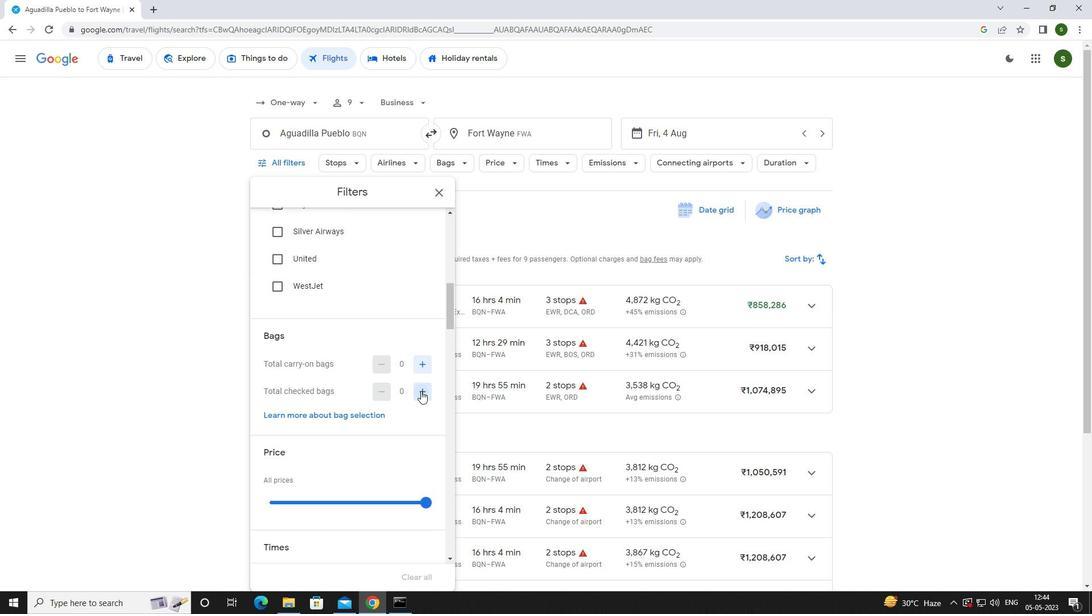 
Action: Mouse scrolled (421, 390) with delta (0, 0)
Screenshot: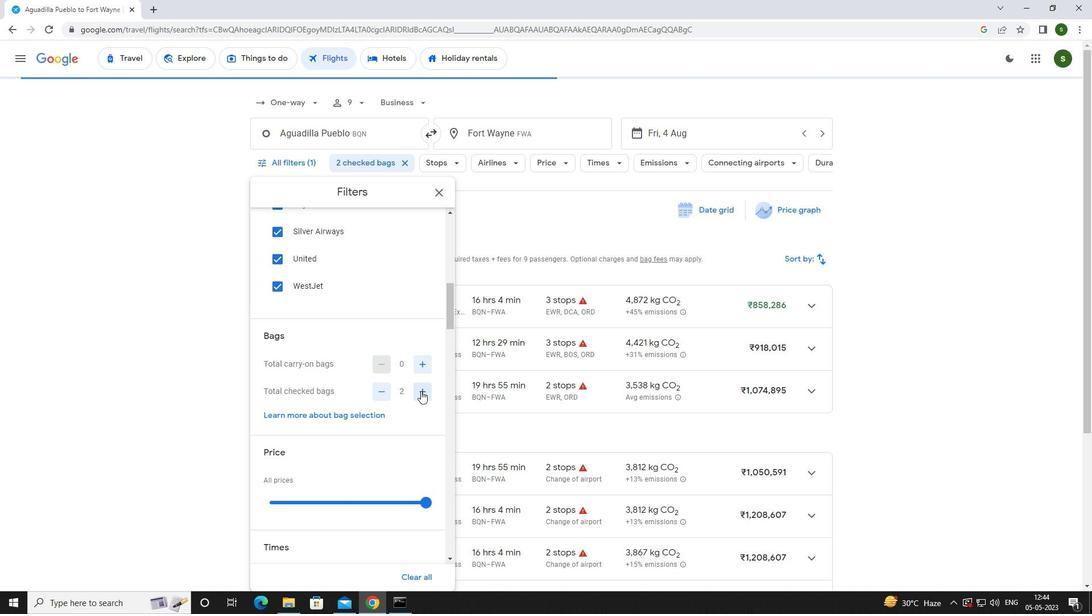 
Action: Mouse scrolled (421, 390) with delta (0, 0)
Screenshot: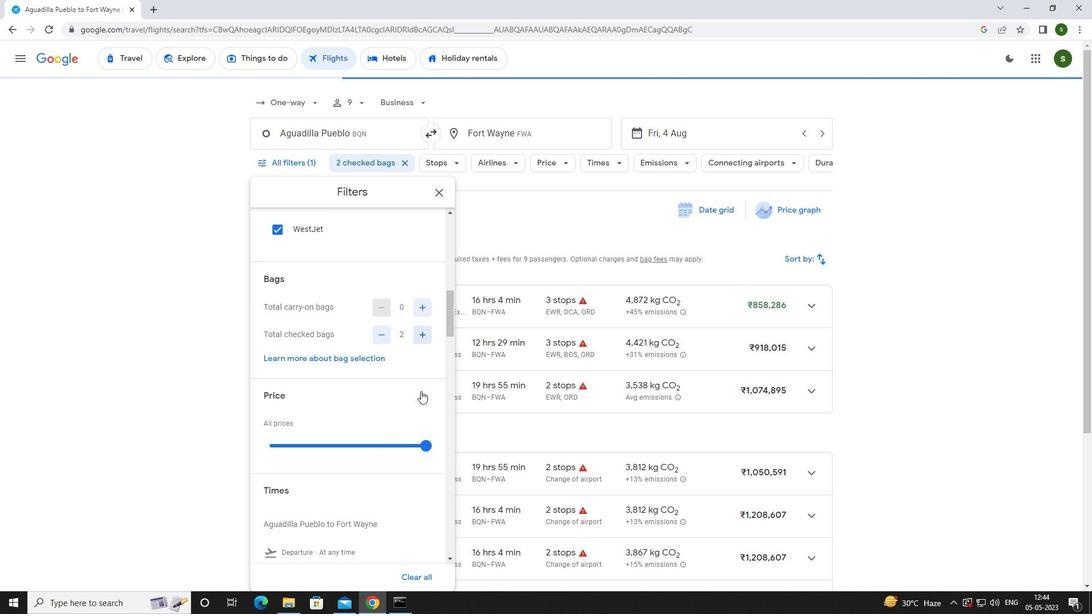 
Action: Mouse scrolled (421, 390) with delta (0, 0)
Screenshot: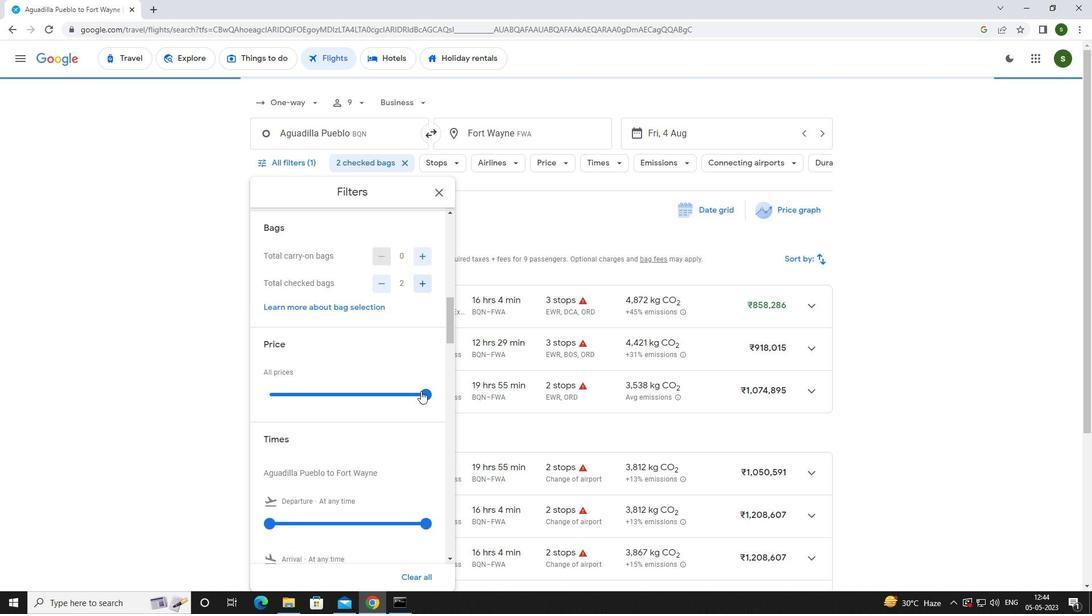 
Action: Mouse scrolled (421, 390) with delta (0, 0)
Screenshot: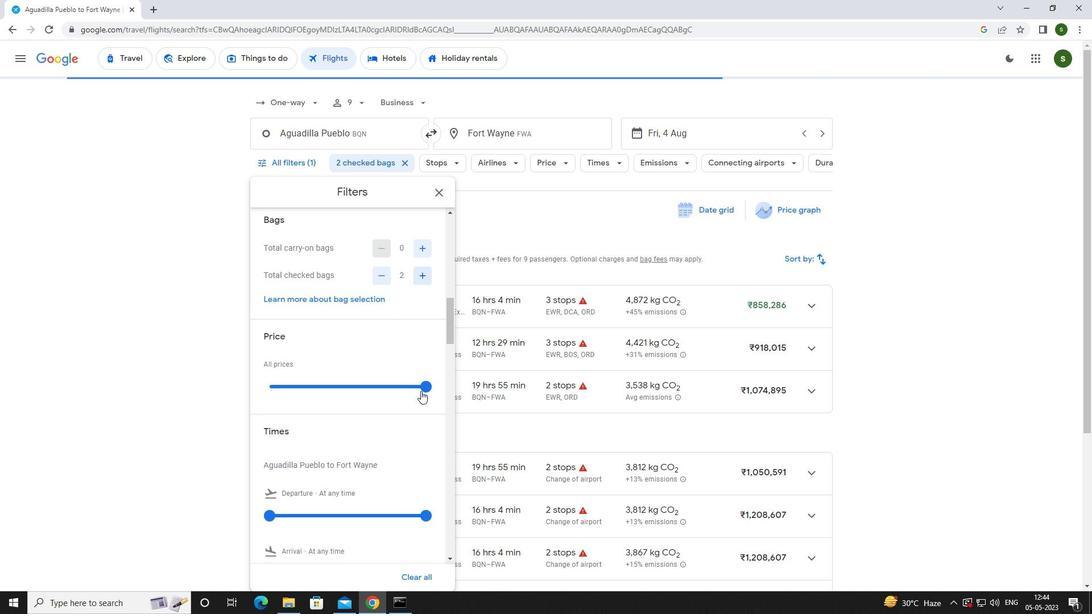 
Action: Mouse moved to (274, 405)
Screenshot: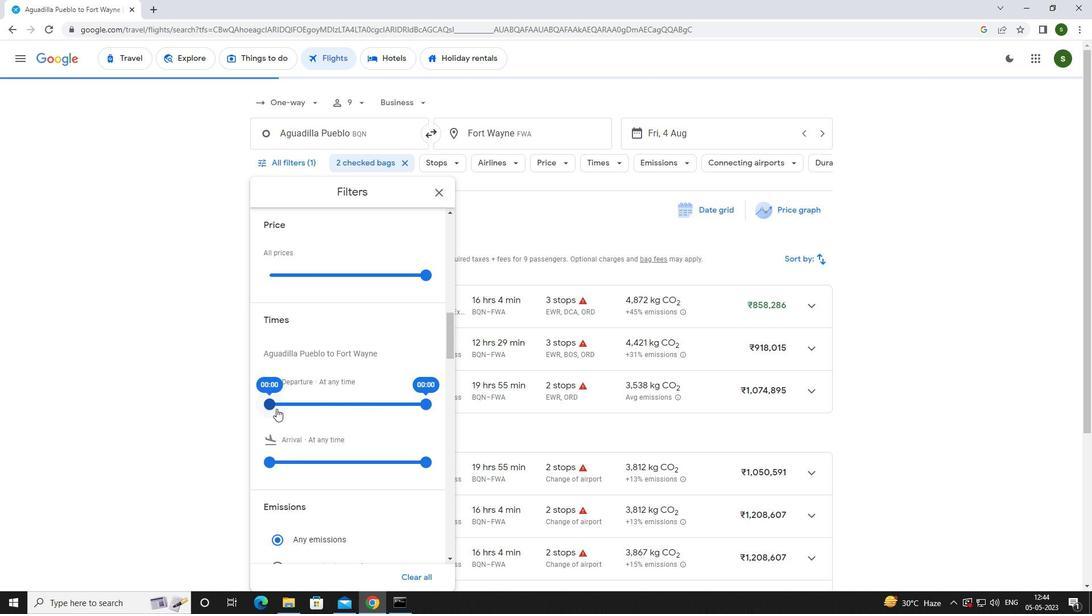 
Action: Mouse pressed left at (274, 405)
Screenshot: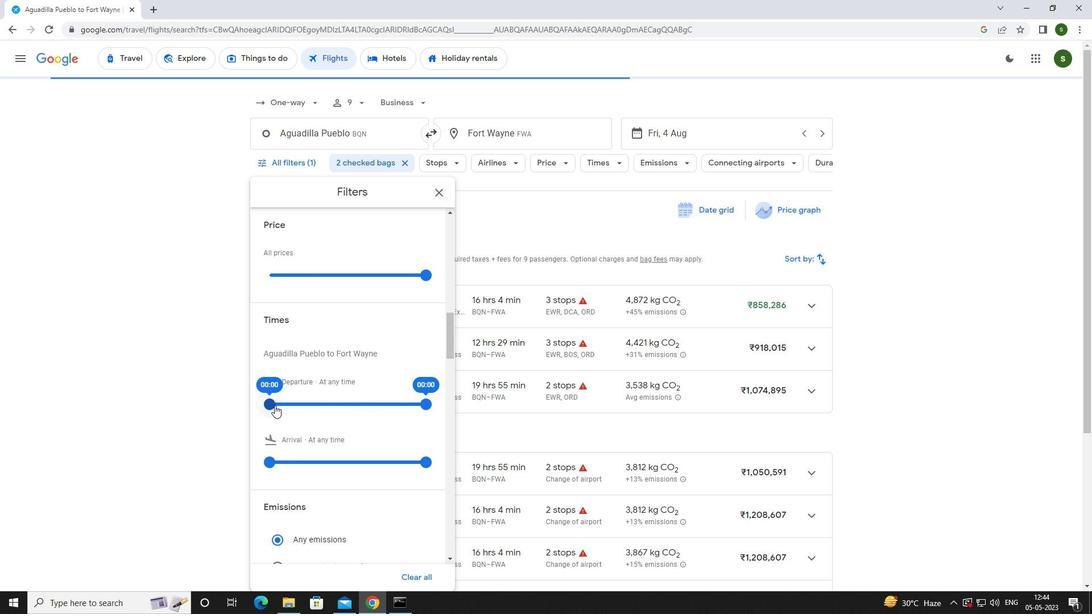 
Action: Mouse moved to (907, 344)
Screenshot: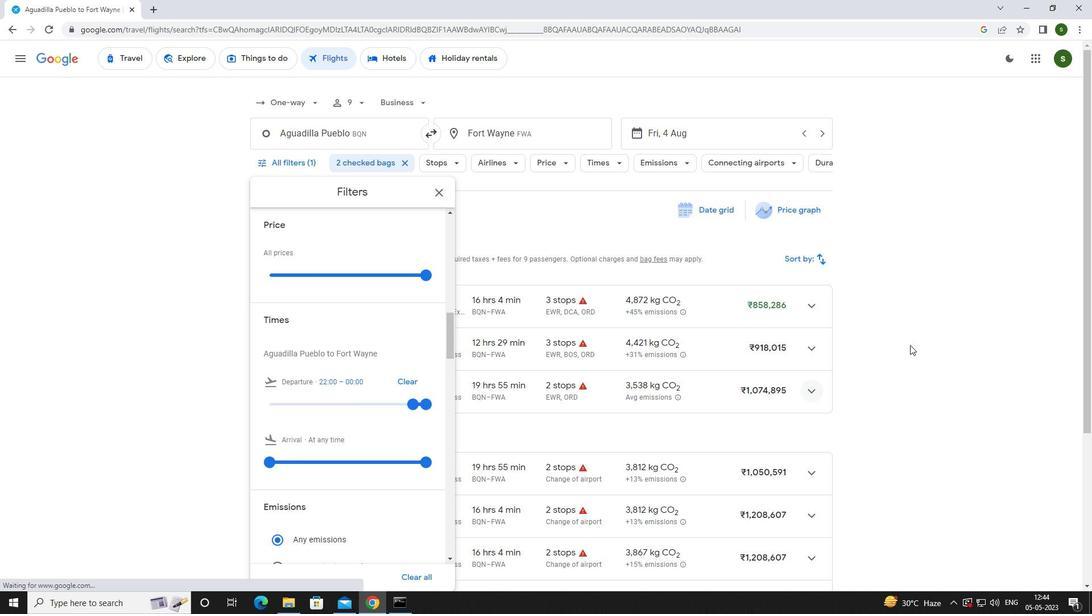 
Action: Mouse pressed left at (907, 344)
Screenshot: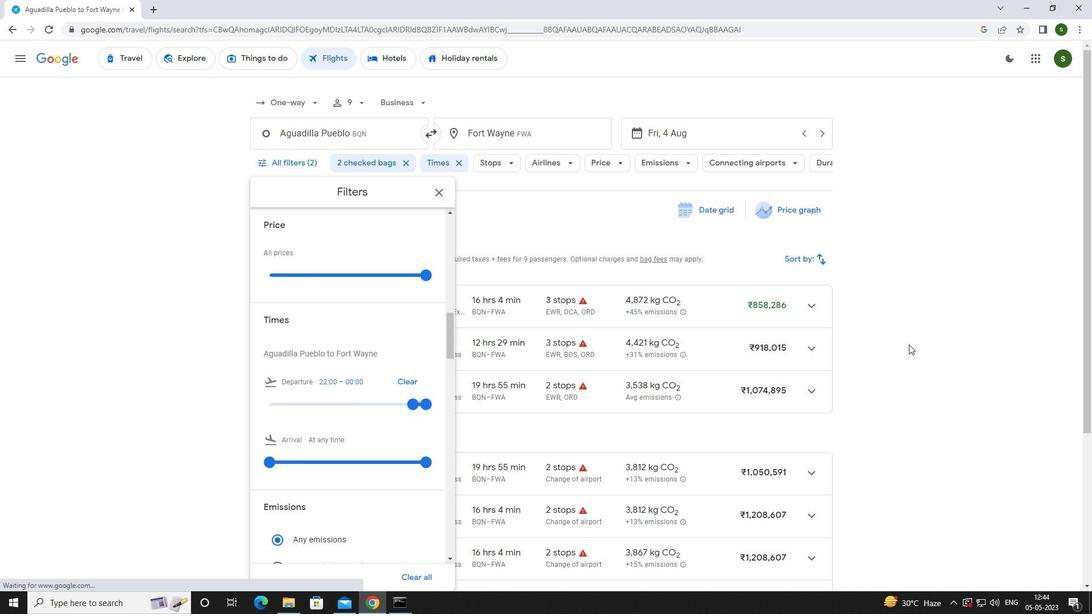 
